Task: Add a condition where "Ticket status Contains at least one of the following Closed" in recently solved tickets.
Action: Mouse moved to (144, 511)
Screenshot: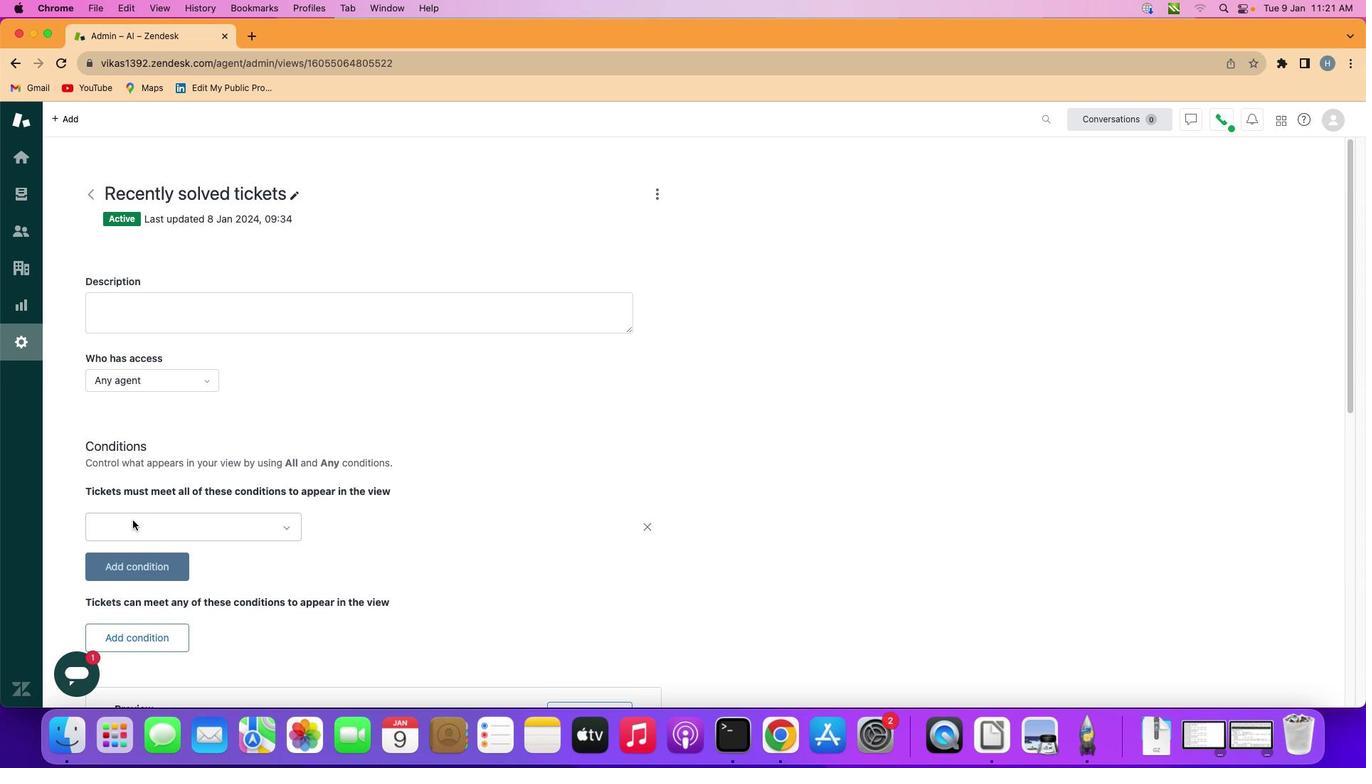 
Action: Mouse pressed left at (144, 511)
Screenshot: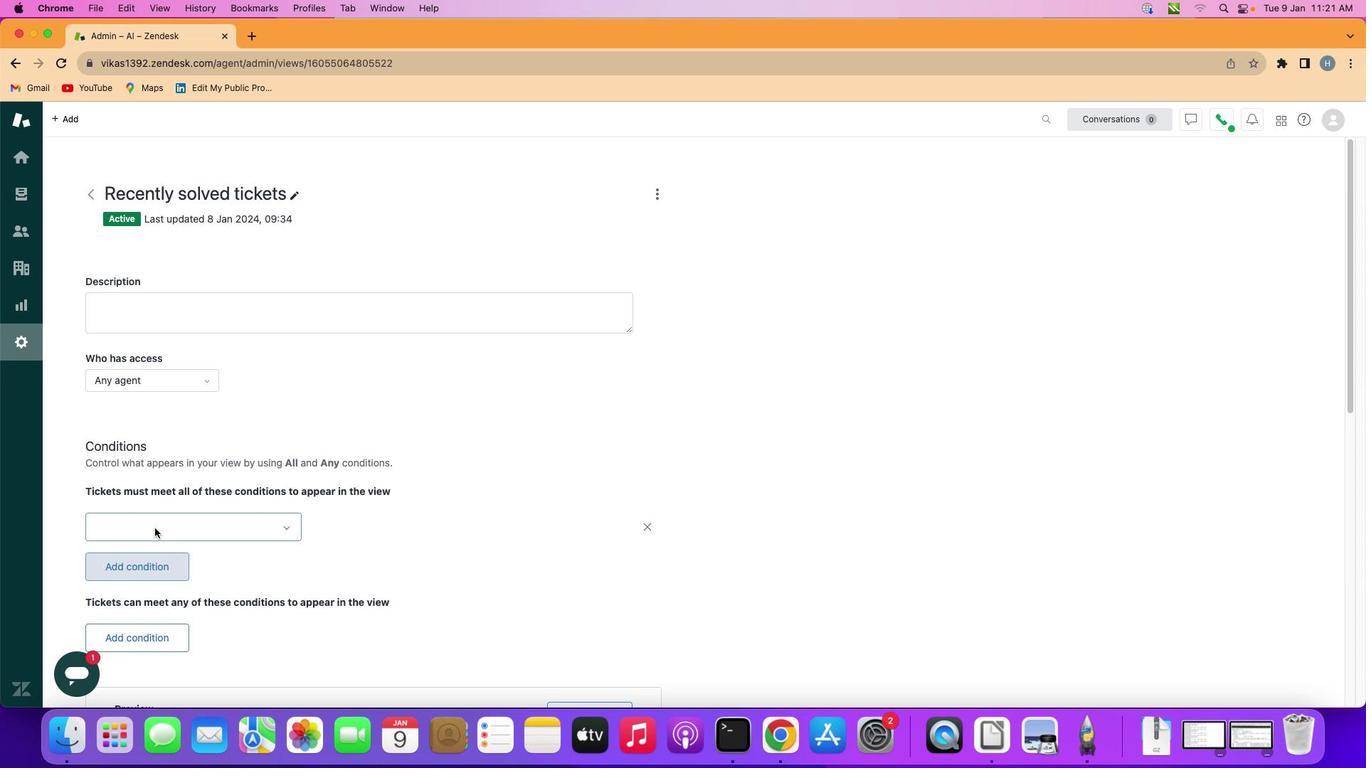 
Action: Mouse moved to (249, 519)
Screenshot: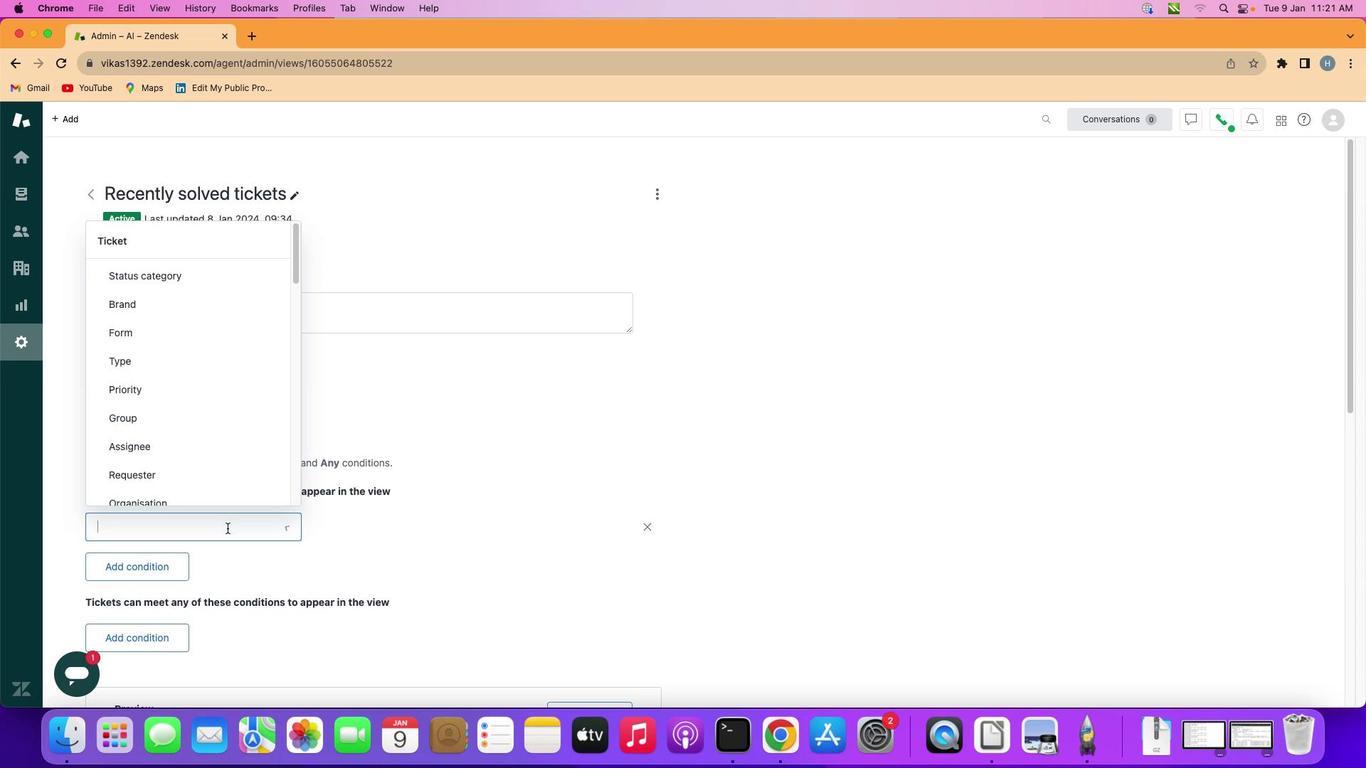 
Action: Mouse pressed left at (249, 519)
Screenshot: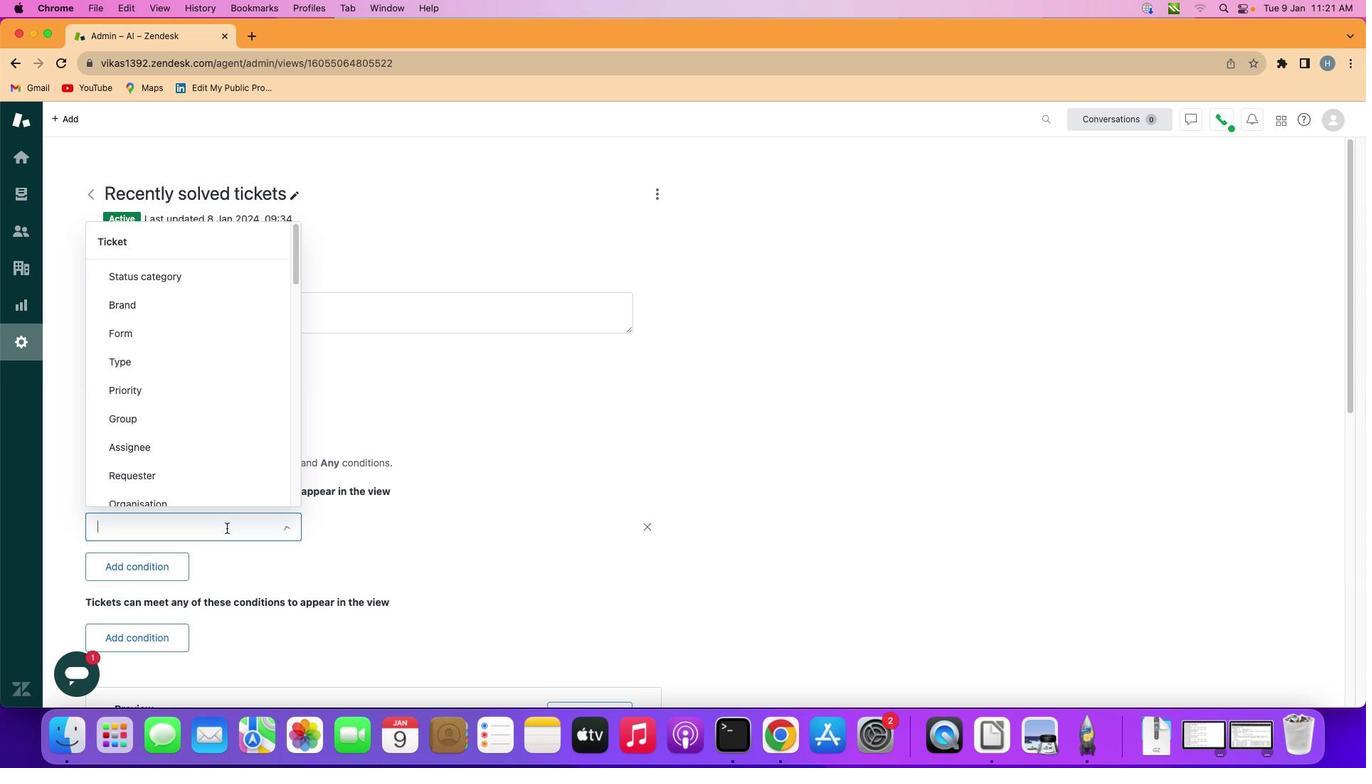 
Action: Mouse moved to (202, 391)
Screenshot: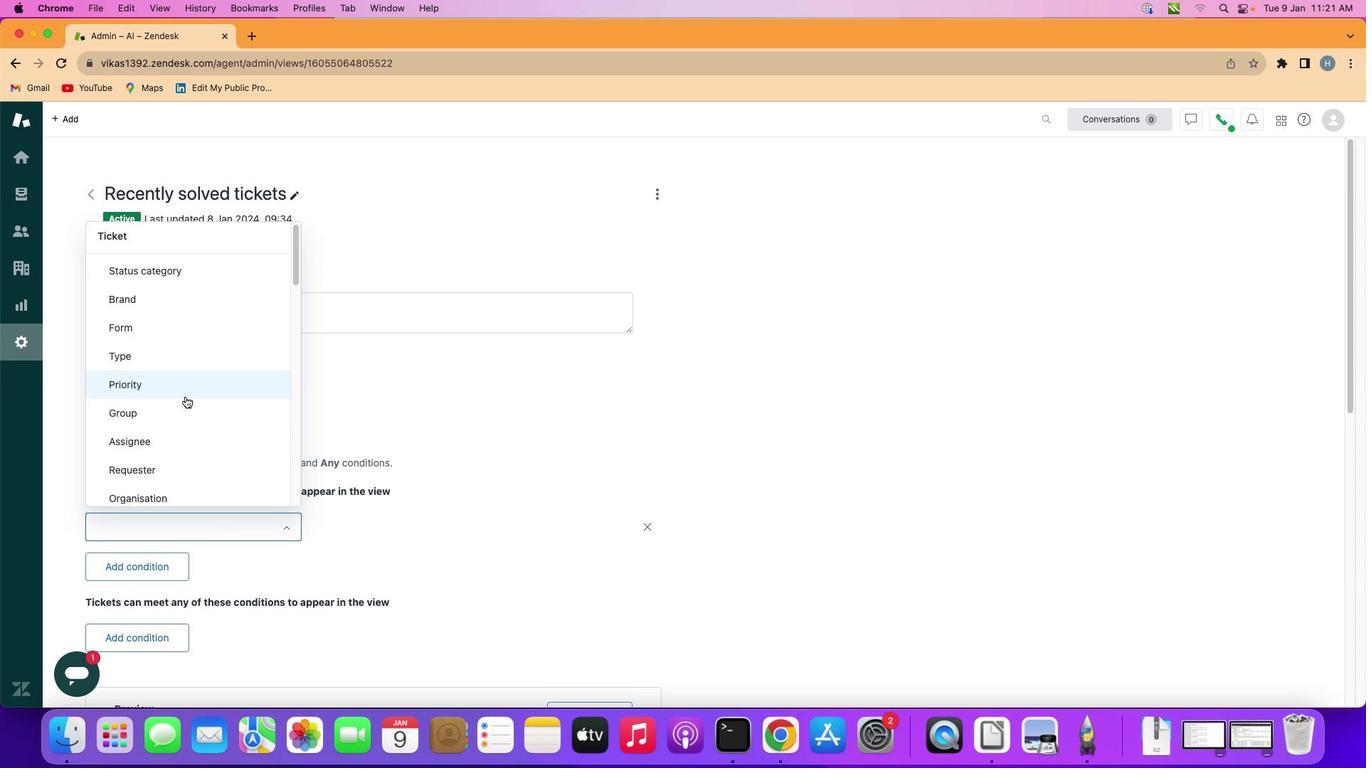 
Action: Mouse scrolled (202, 391) with delta (-2, 4)
Screenshot: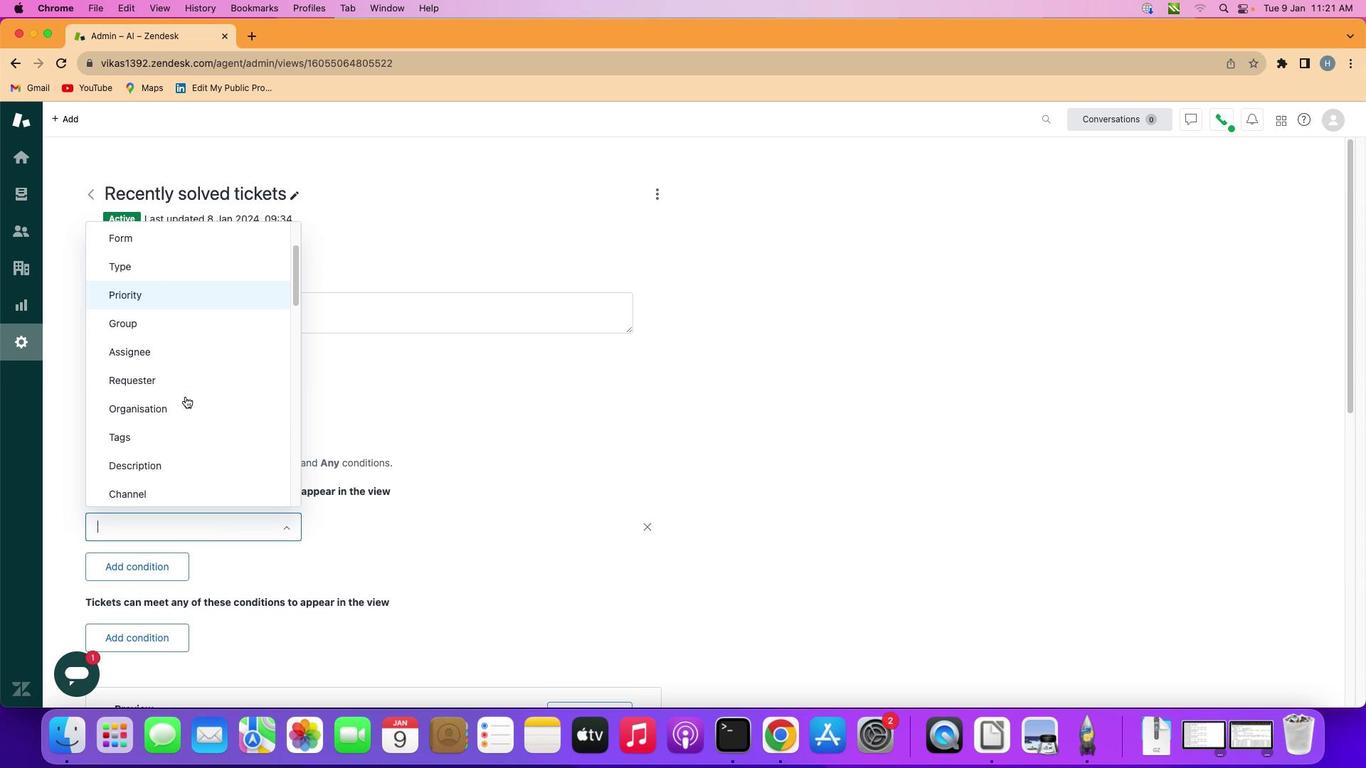 
Action: Mouse scrolled (202, 391) with delta (-2, 4)
Screenshot: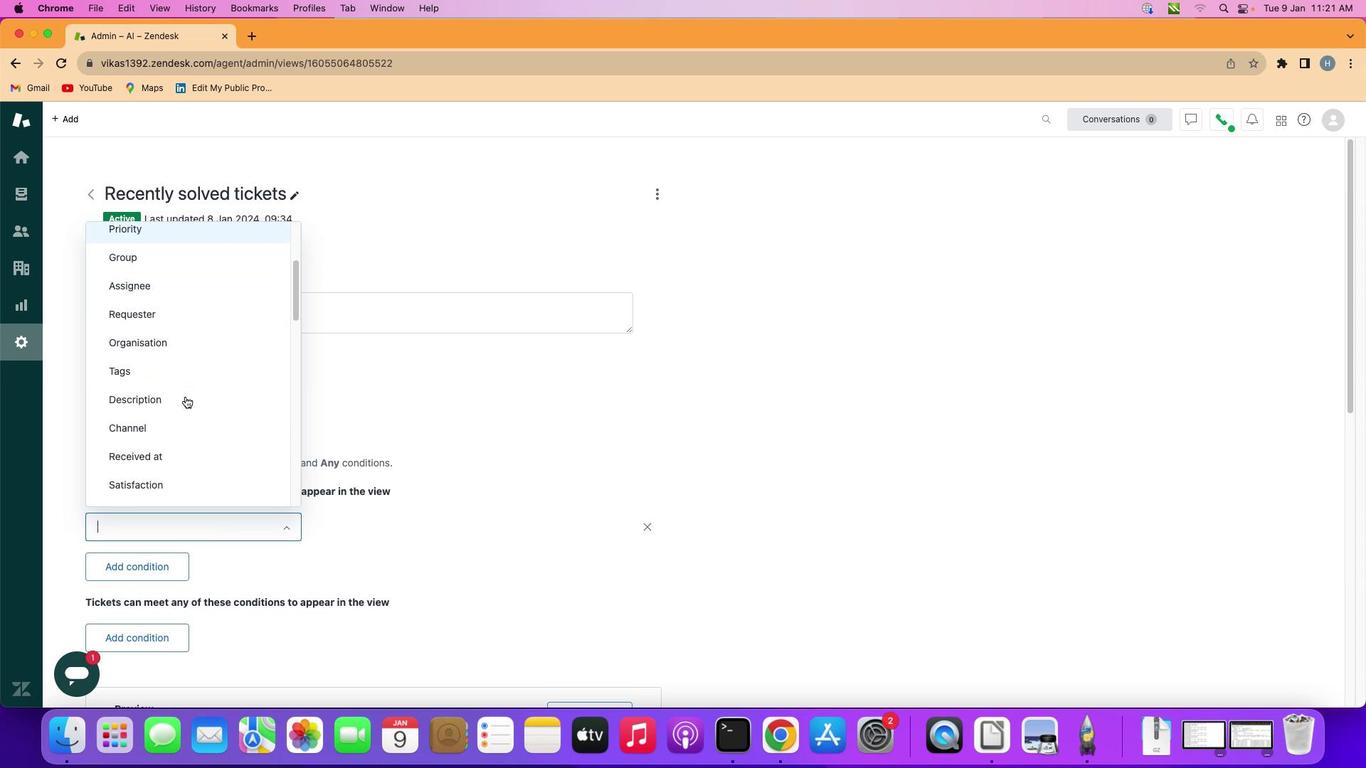 
Action: Mouse scrolled (202, 391) with delta (-2, 4)
Screenshot: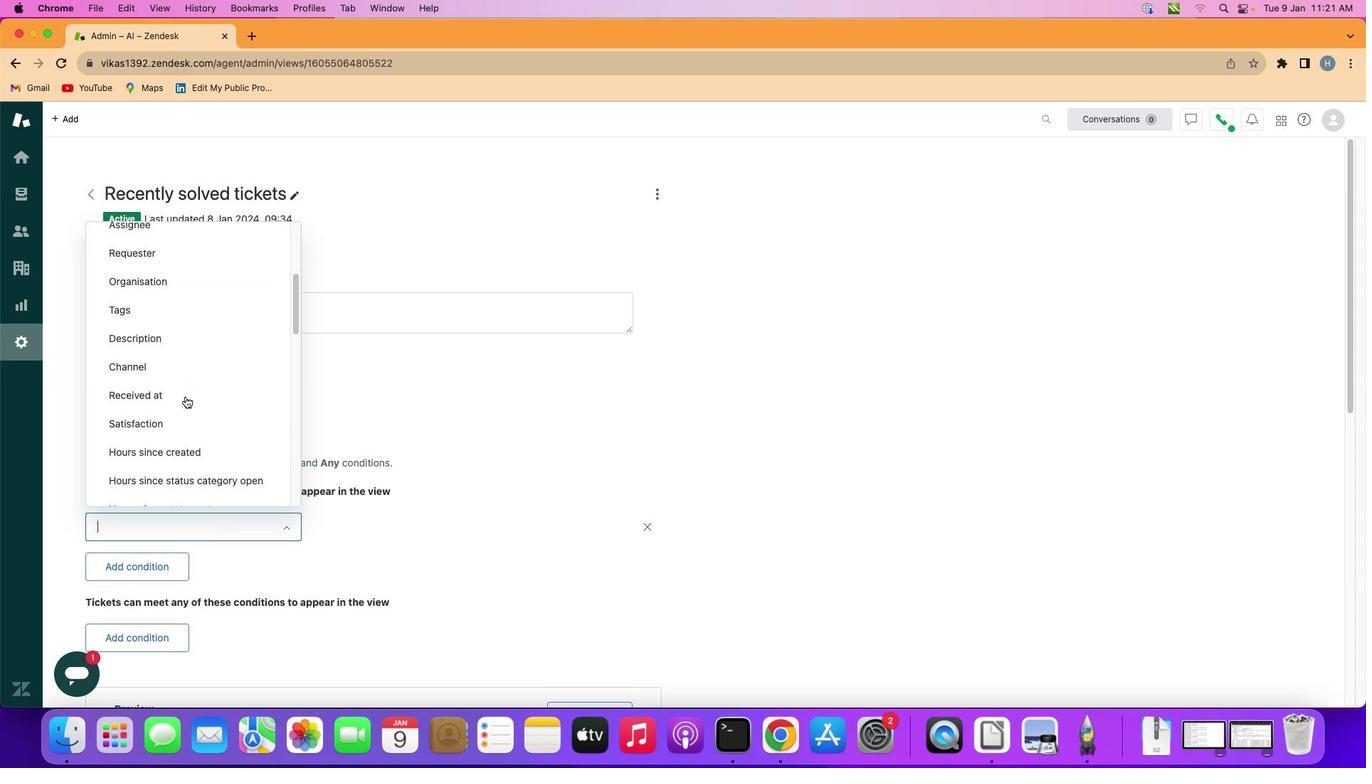 
Action: Mouse scrolled (202, 391) with delta (-2, 3)
Screenshot: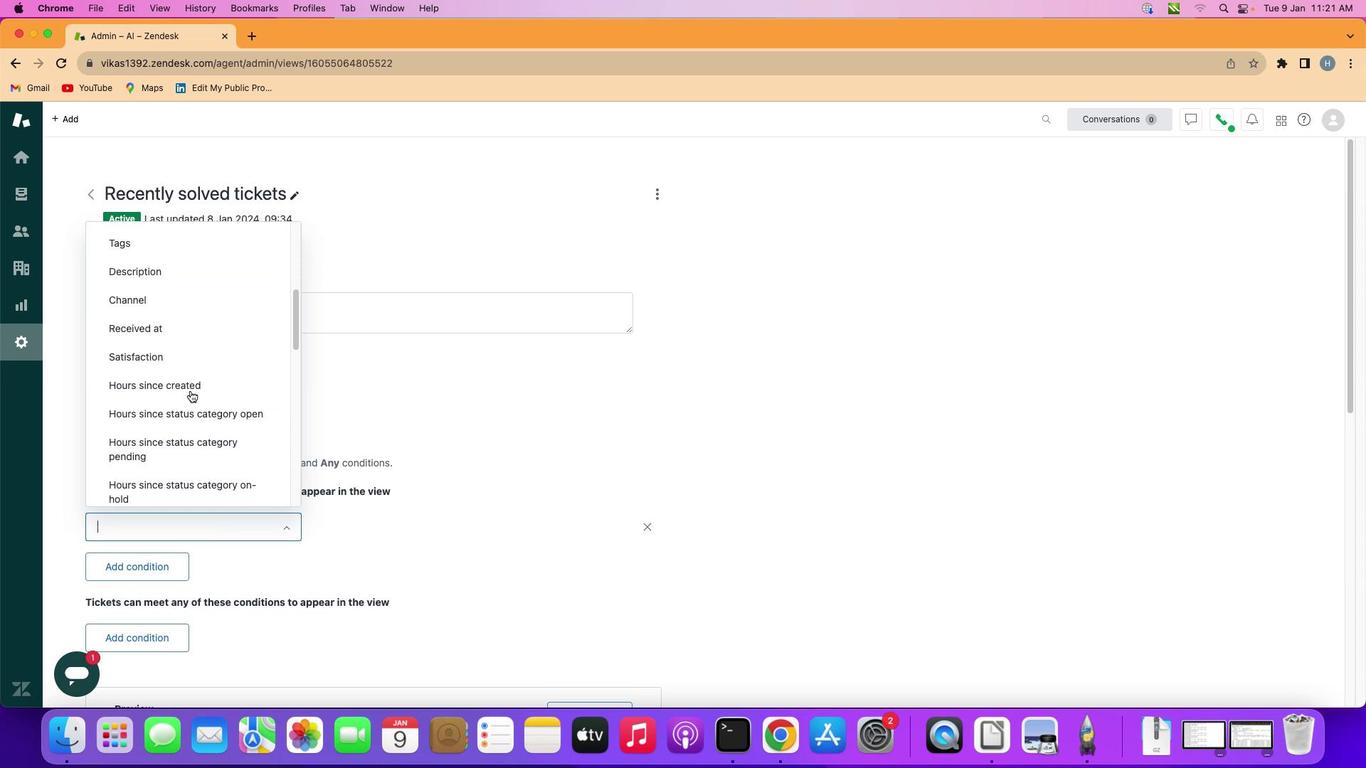 
Action: Mouse scrolled (202, 391) with delta (-2, 2)
Screenshot: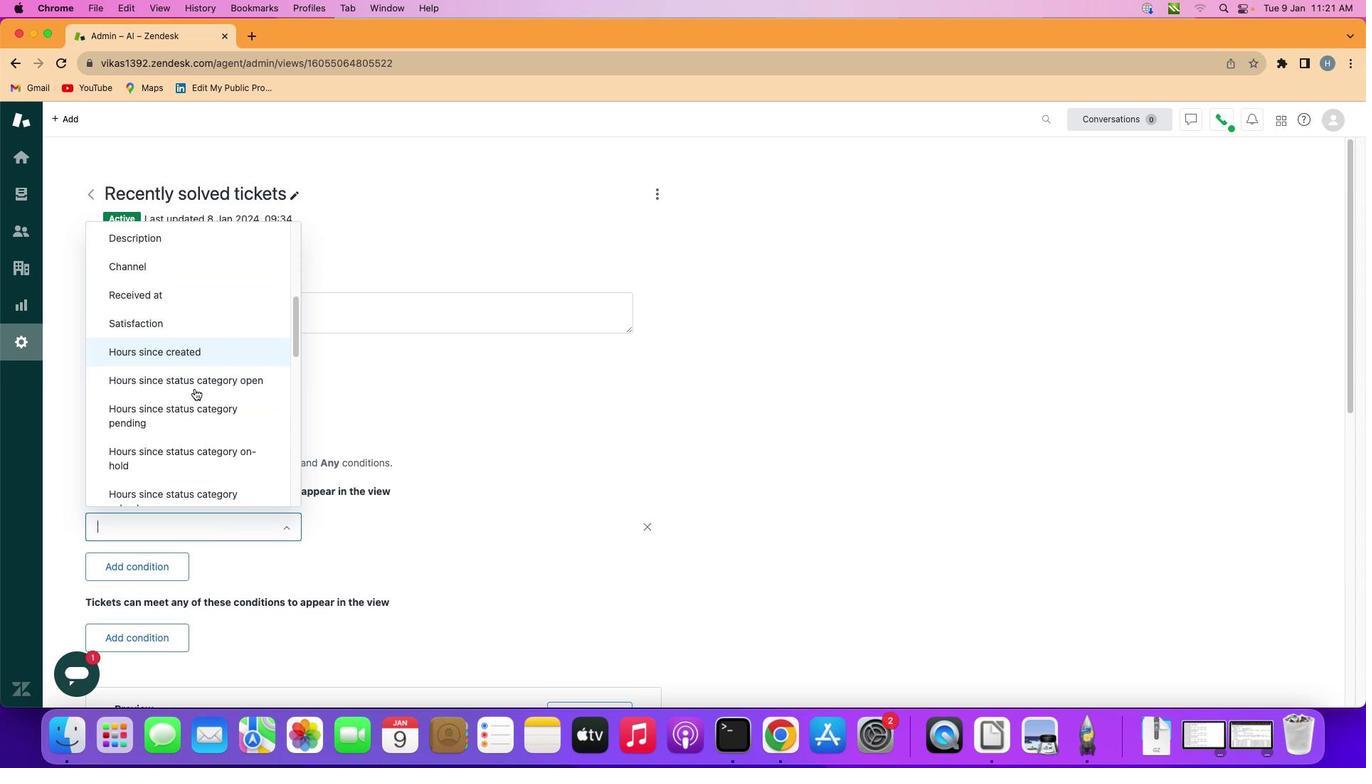 
Action: Mouse scrolled (202, 391) with delta (-2, 2)
Screenshot: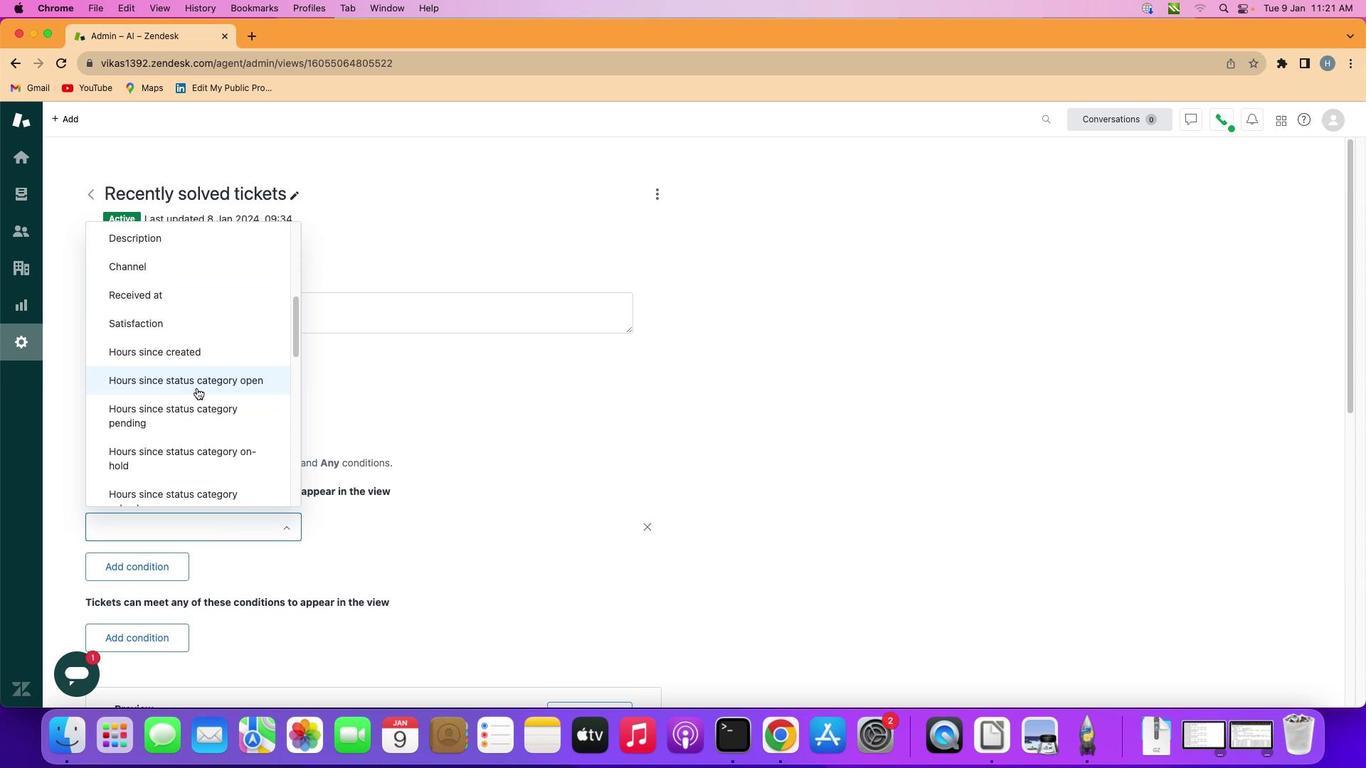 
Action: Mouse moved to (217, 380)
Screenshot: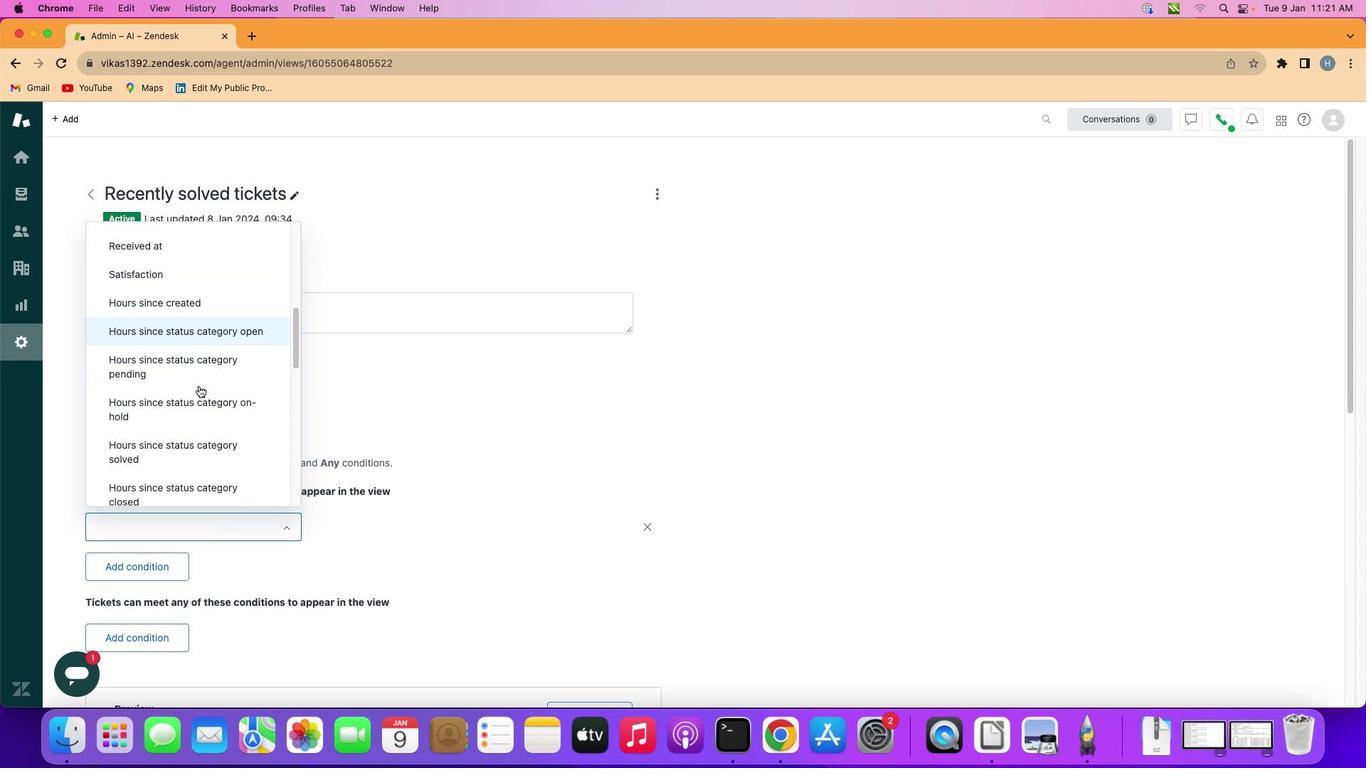 
Action: Mouse scrolled (217, 380) with delta (-2, 4)
Screenshot: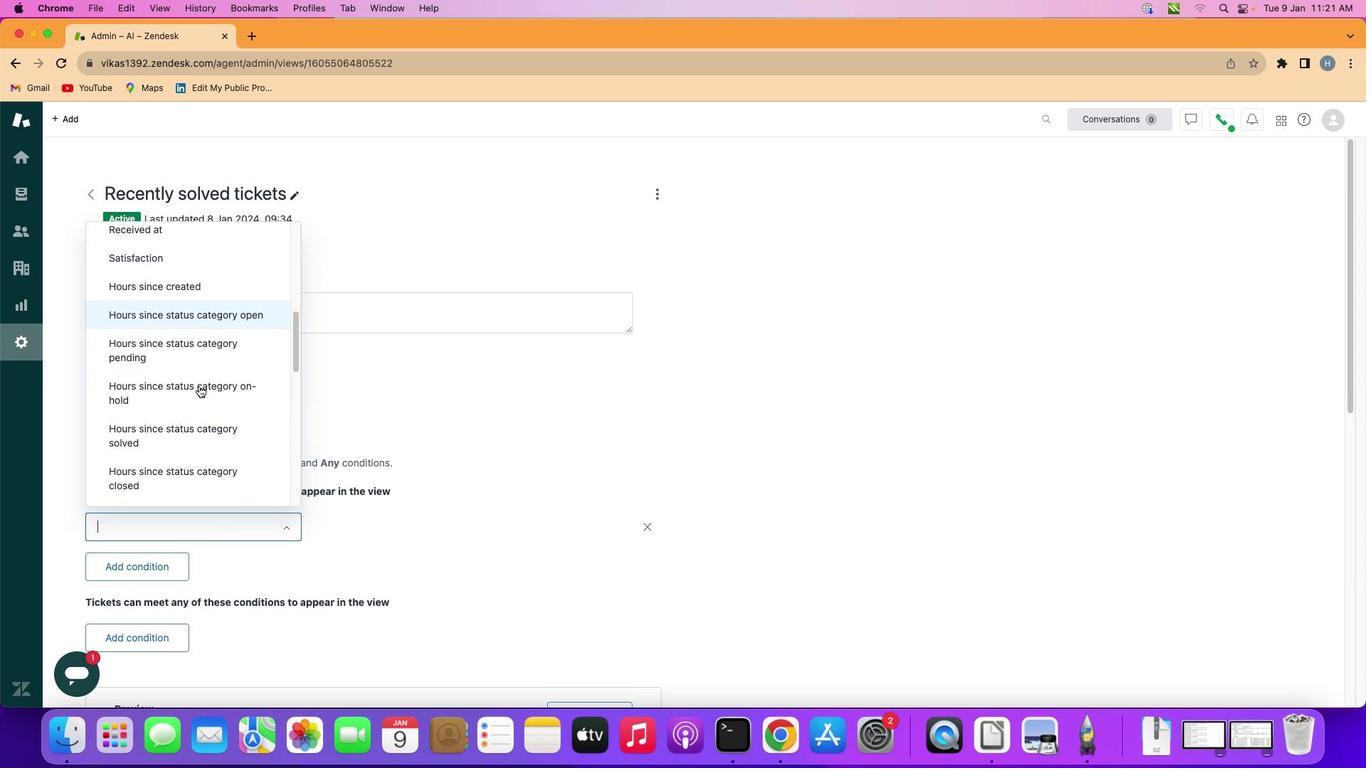 
Action: Mouse scrolled (217, 380) with delta (-2, 4)
Screenshot: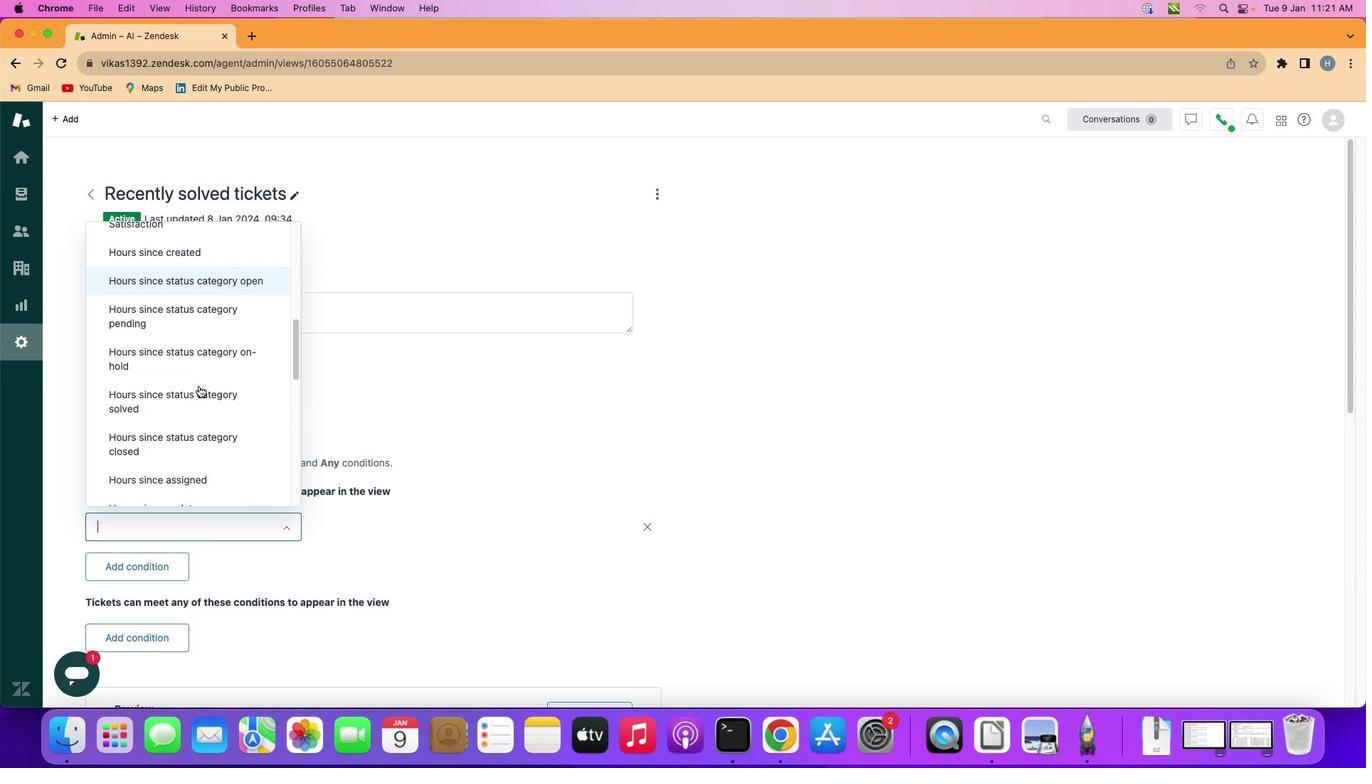 
Action: Mouse scrolled (217, 380) with delta (-2, 4)
Screenshot: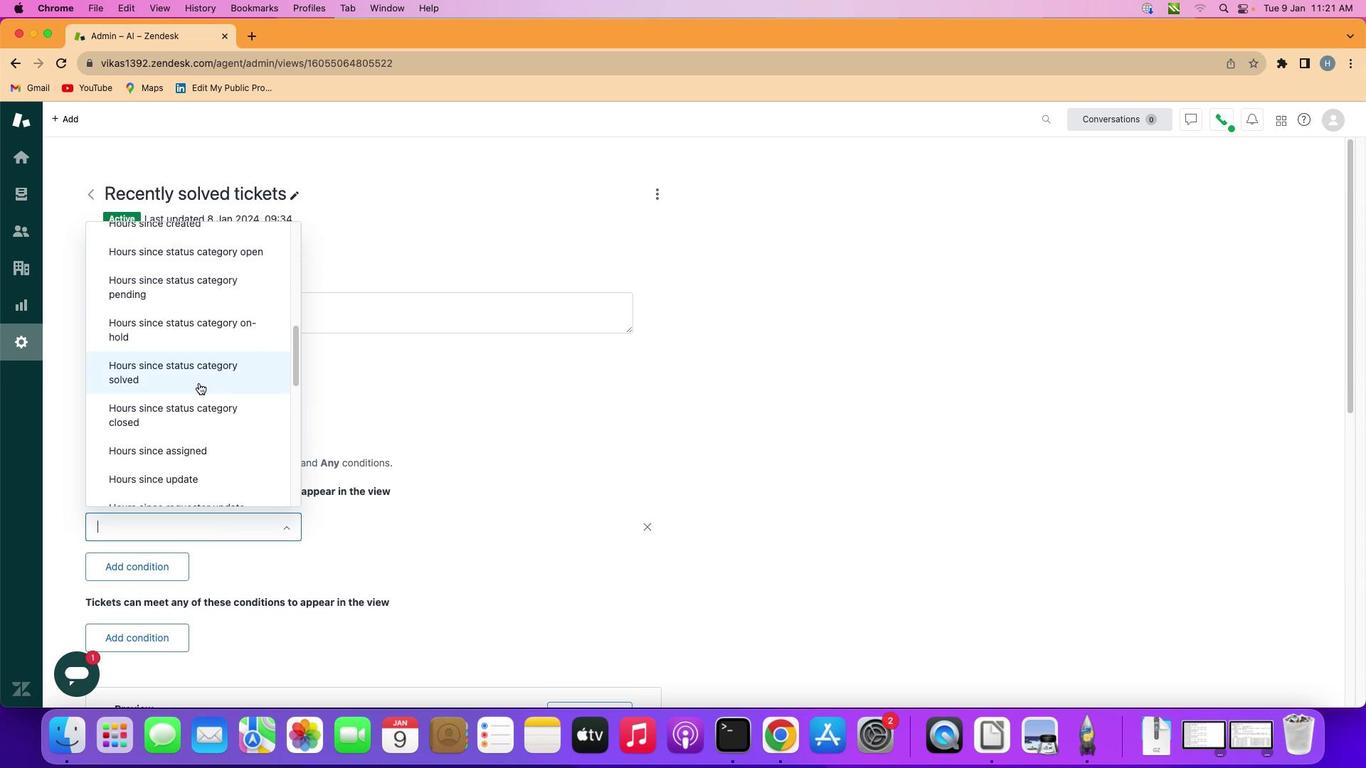 
Action: Mouse scrolled (217, 380) with delta (-2, 4)
Screenshot: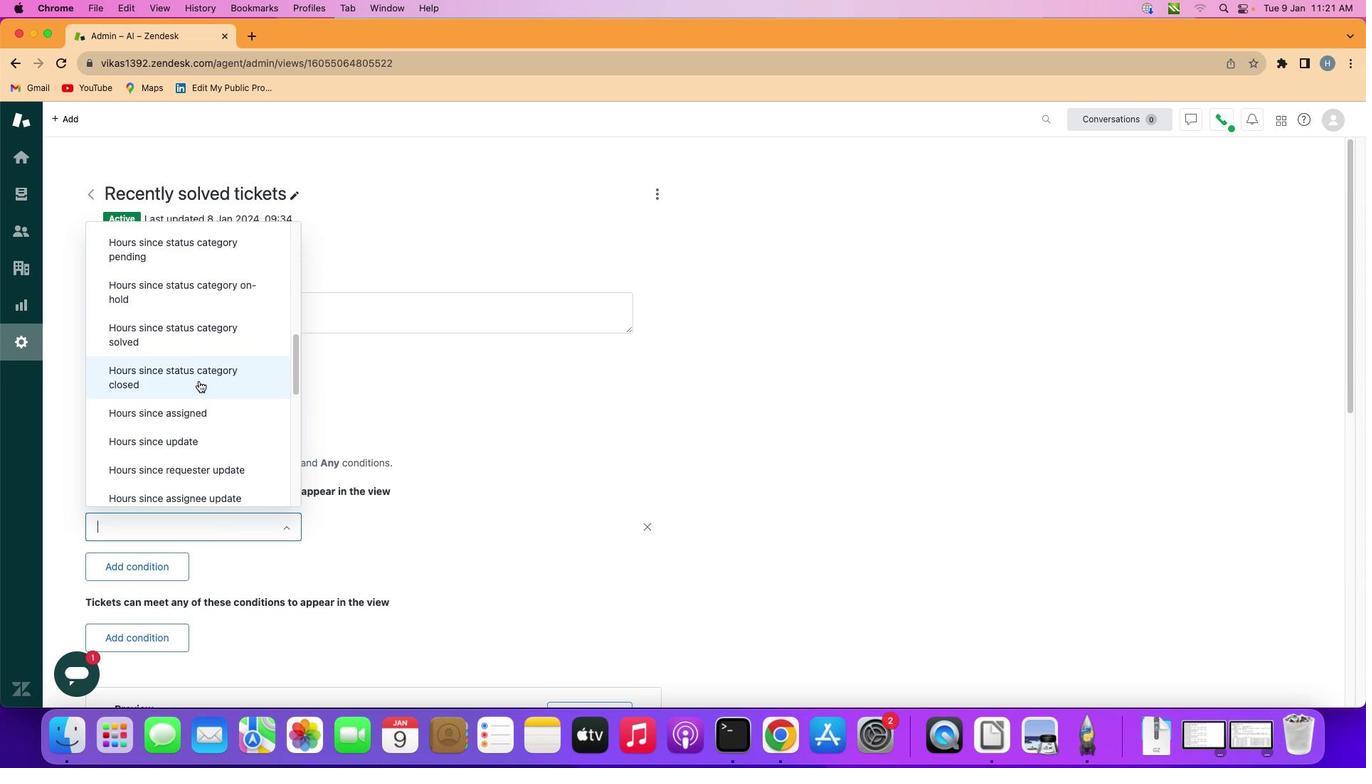 
Action: Mouse scrolled (217, 380) with delta (-2, 4)
Screenshot: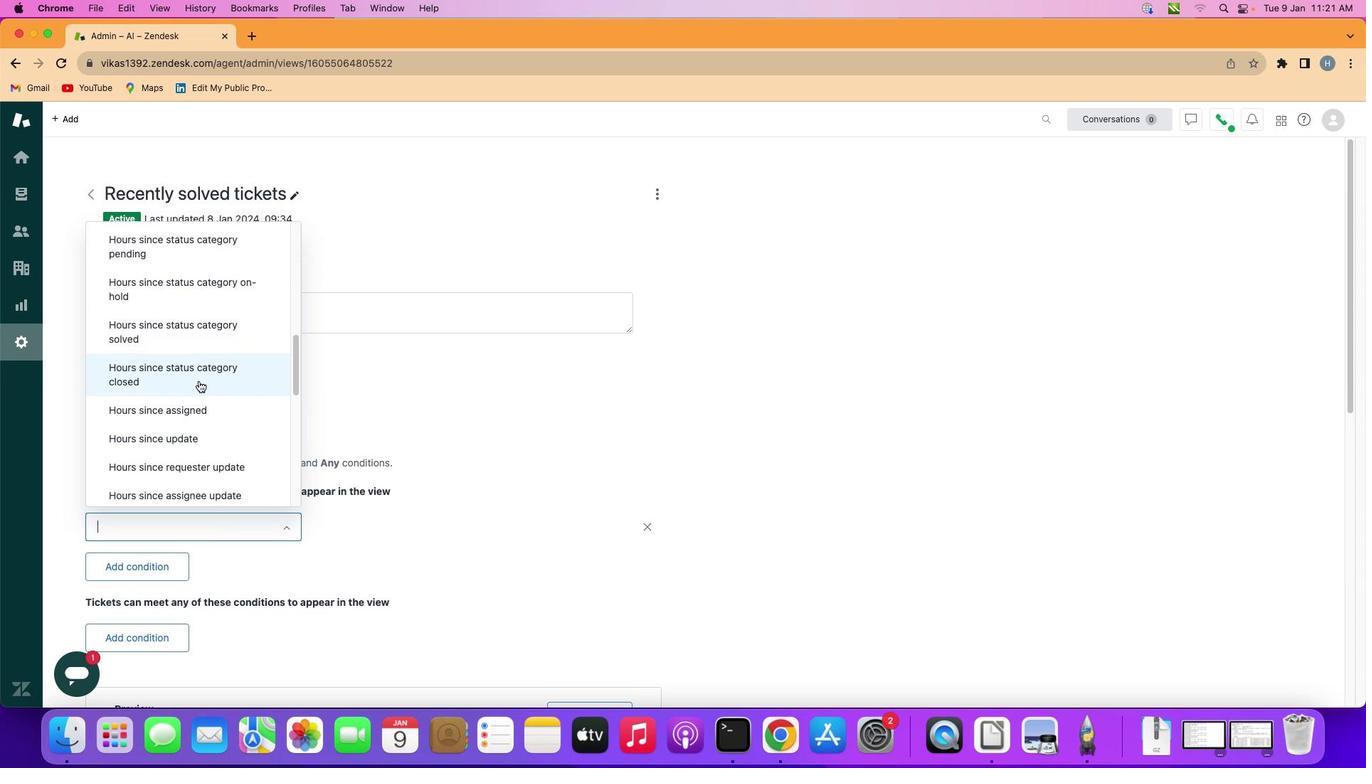
Action: Mouse moved to (217, 375)
Screenshot: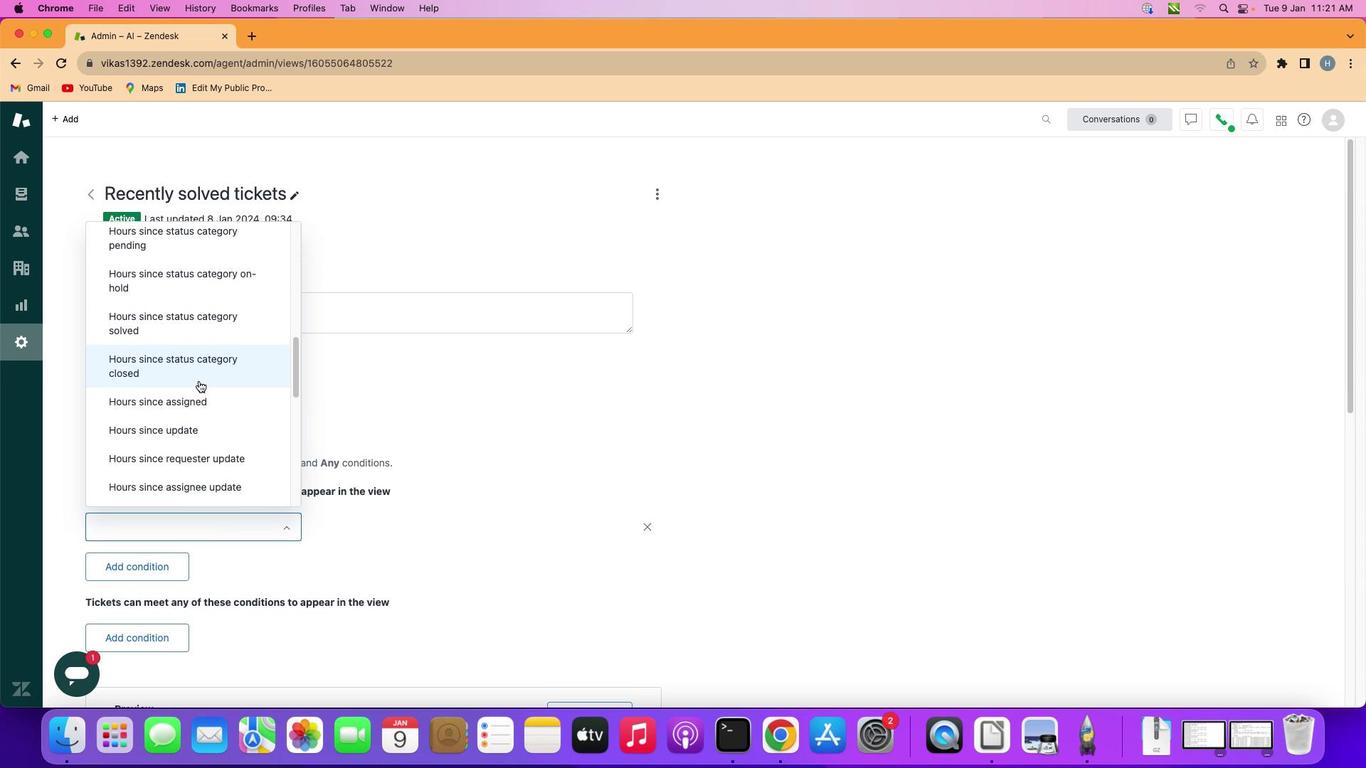 
Action: Mouse scrolled (217, 375) with delta (-2, 4)
Screenshot: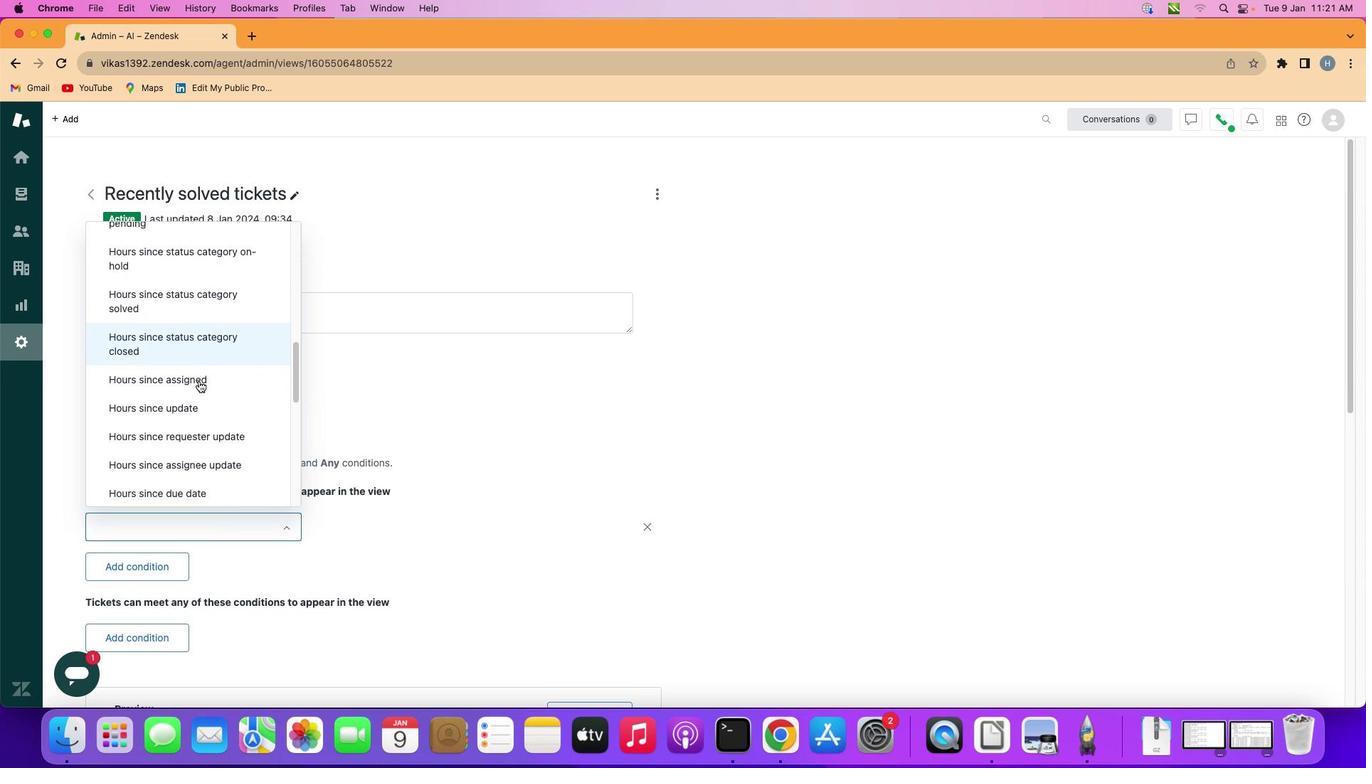 
Action: Mouse scrolled (217, 375) with delta (-2, 4)
Screenshot: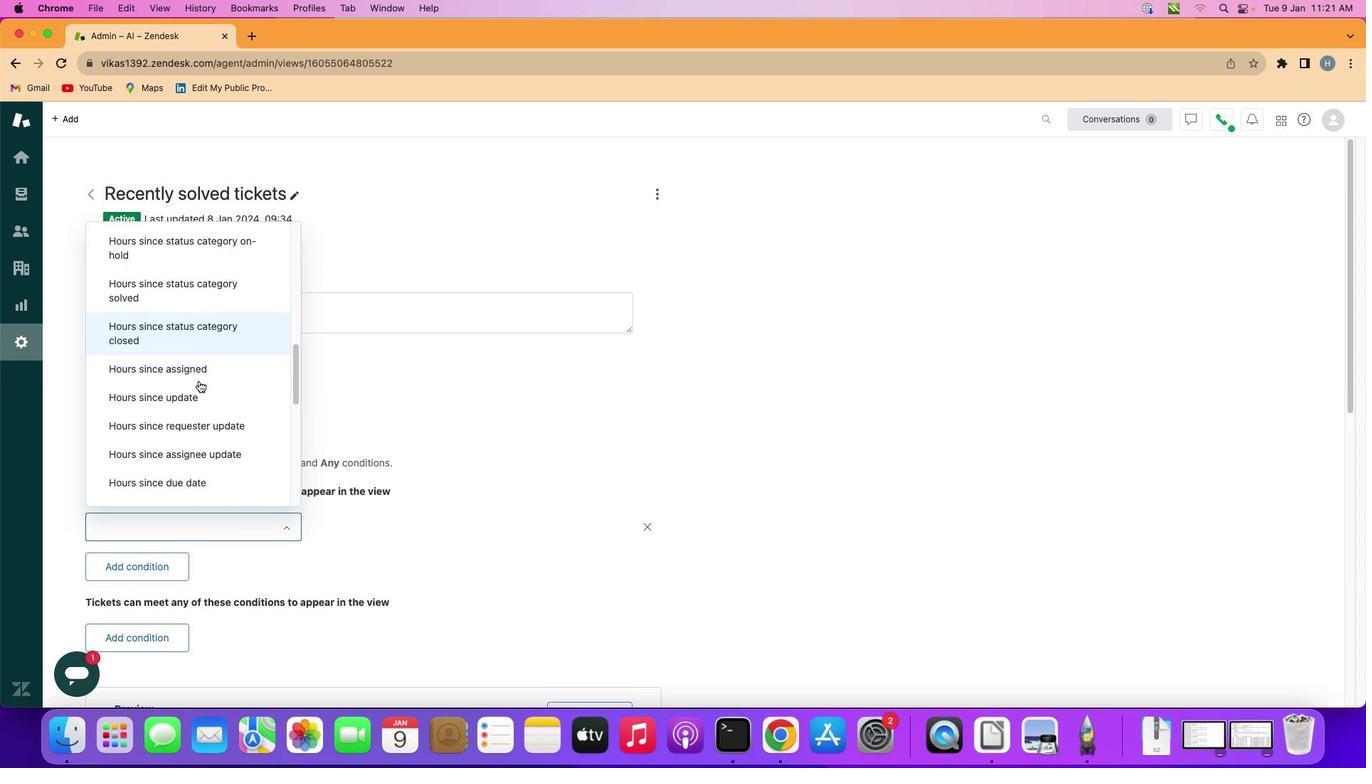 
Action: Mouse scrolled (217, 375) with delta (-2, 4)
Screenshot: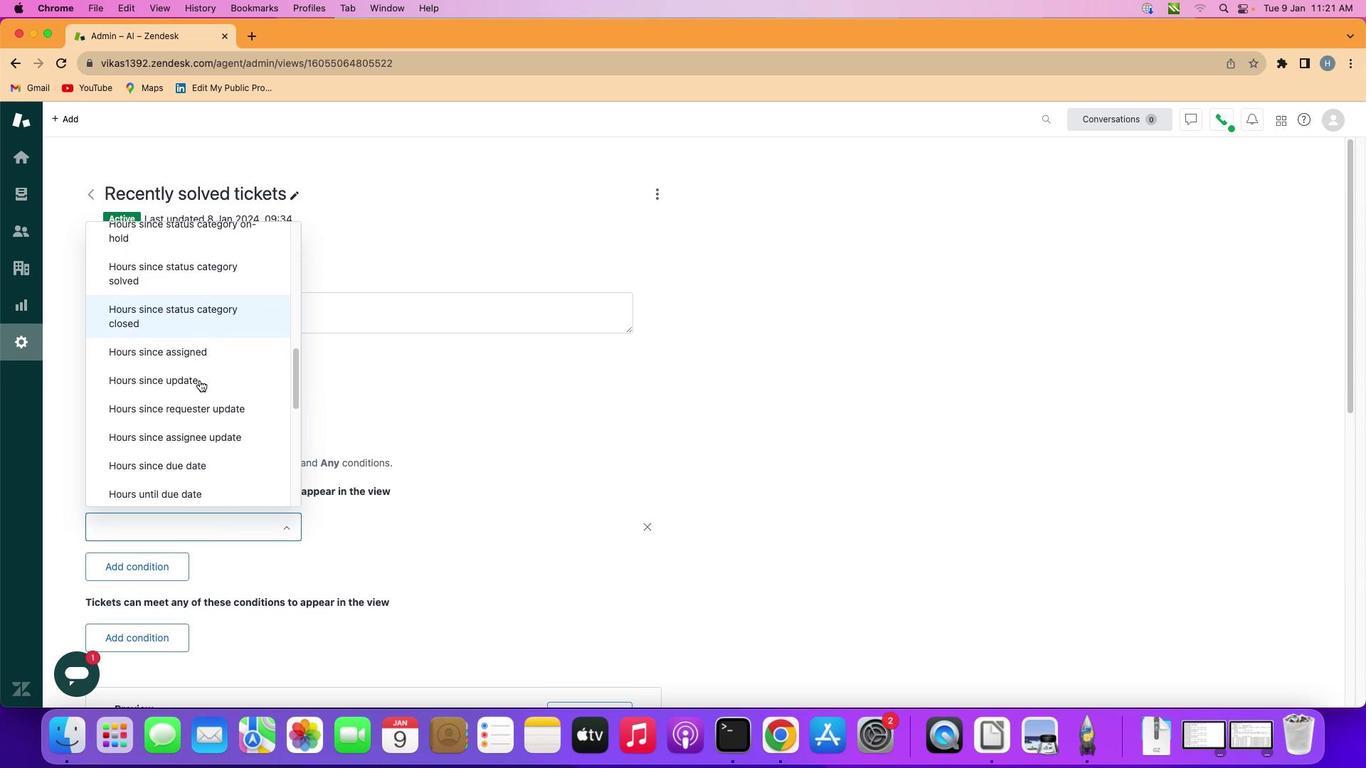 
Action: Mouse scrolled (217, 375) with delta (-2, 4)
Screenshot: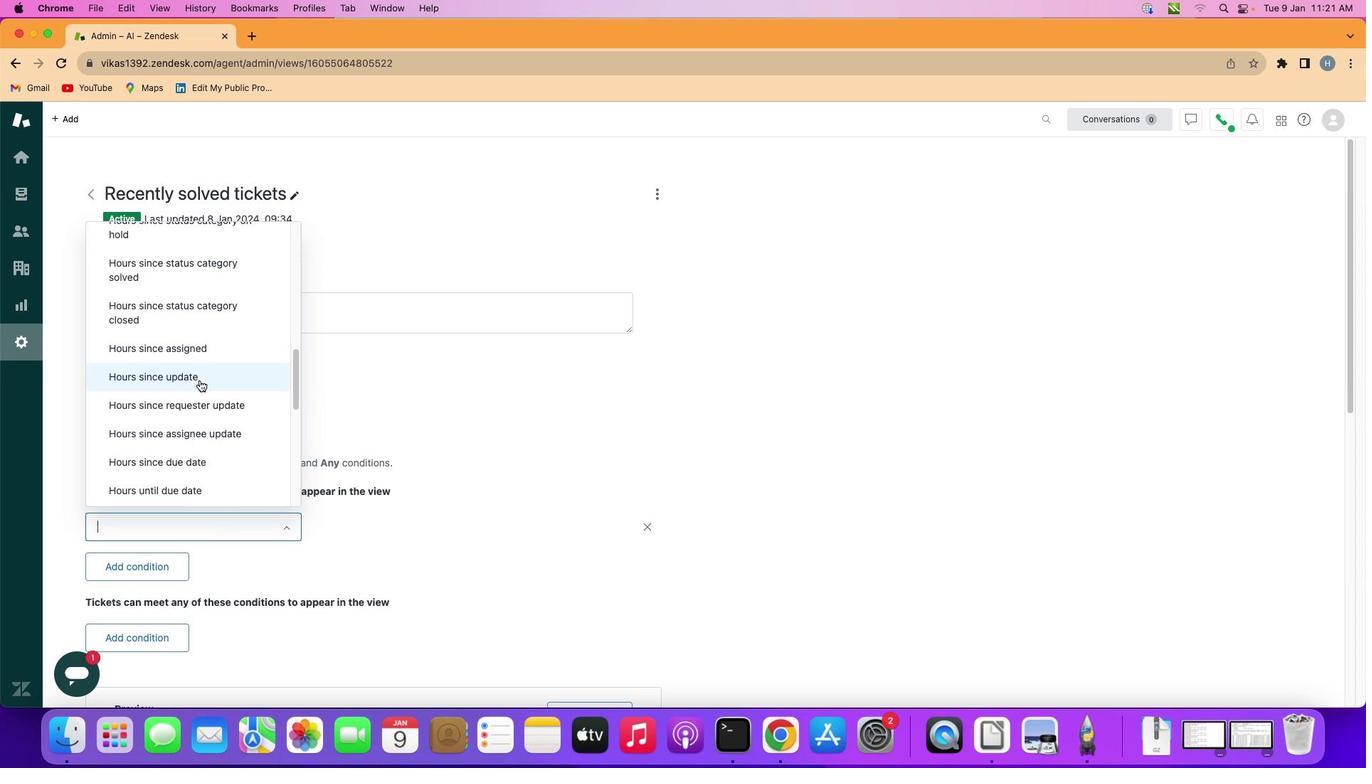 
Action: Mouse moved to (217, 375)
Screenshot: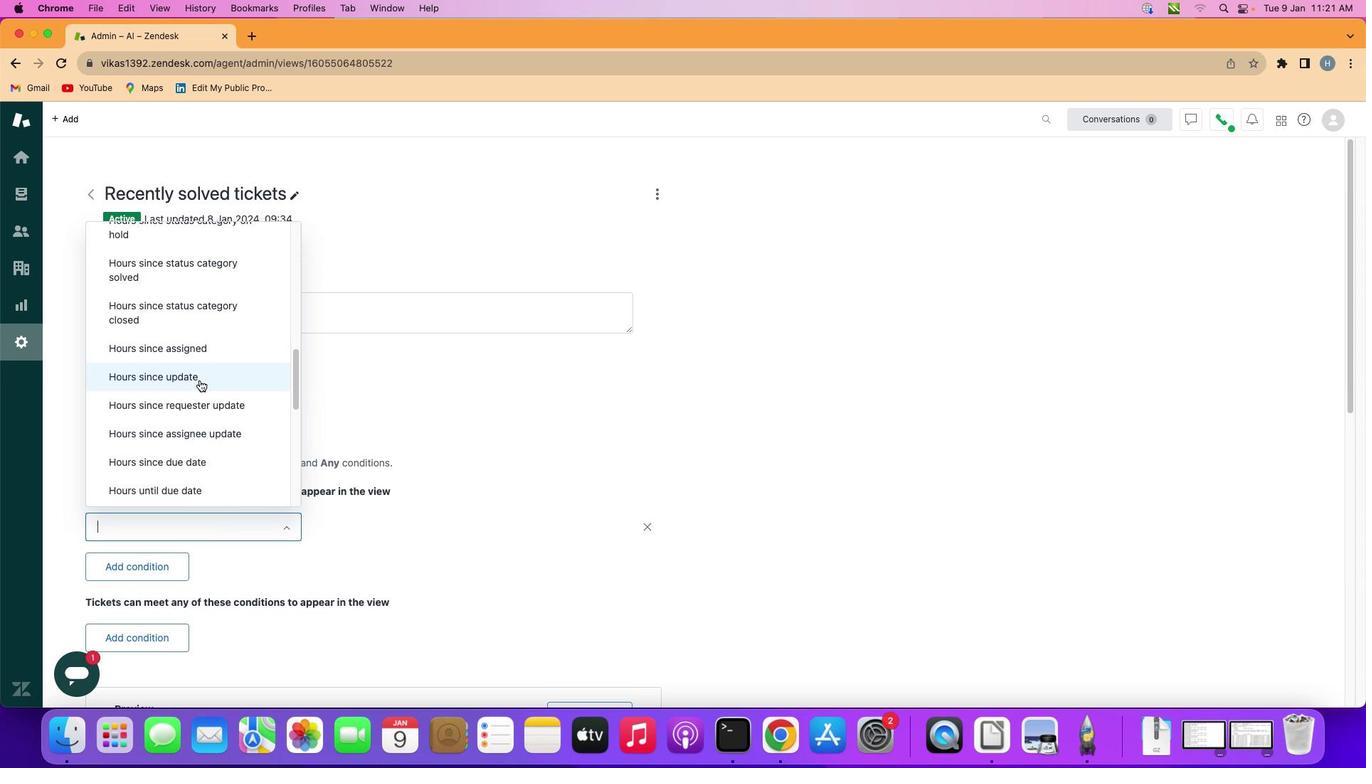 
Action: Mouse scrolled (217, 375) with delta (-2, 4)
Screenshot: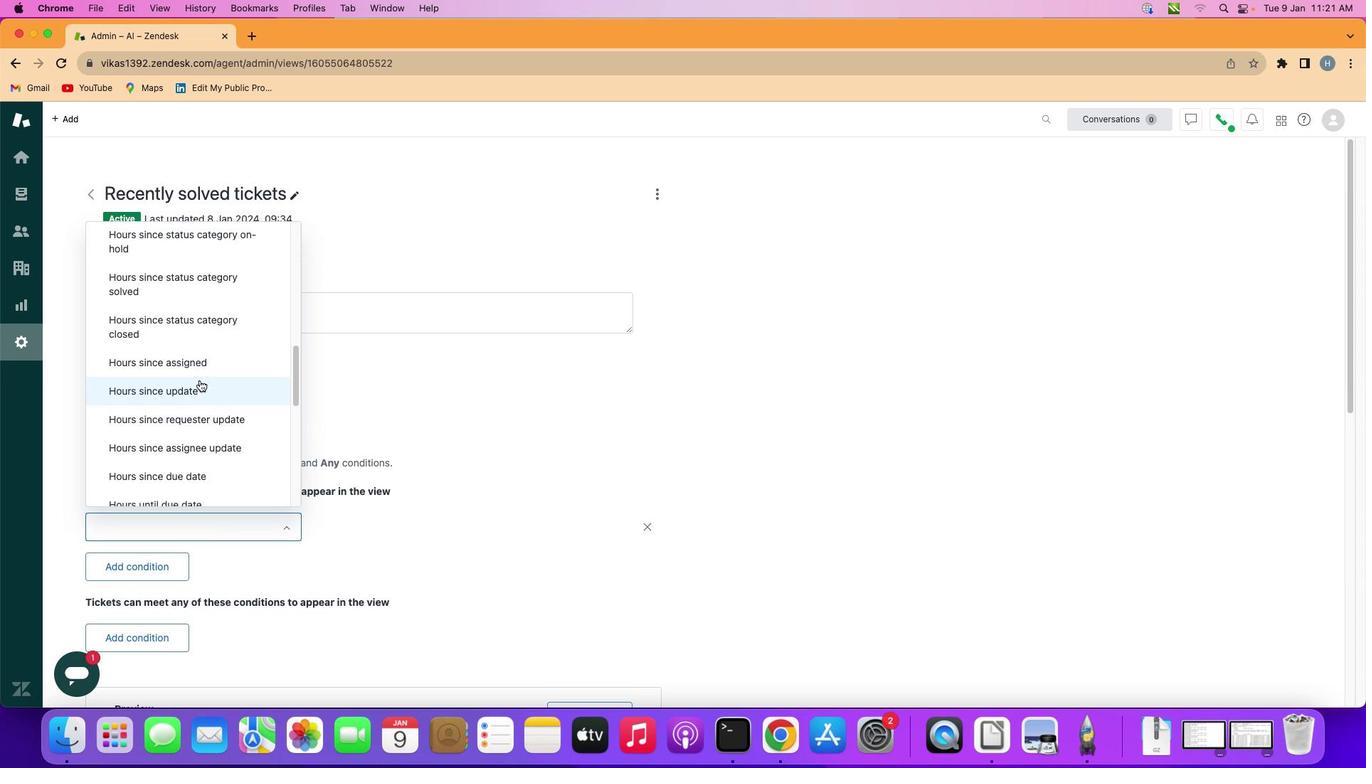 
Action: Mouse scrolled (217, 375) with delta (-2, 5)
Screenshot: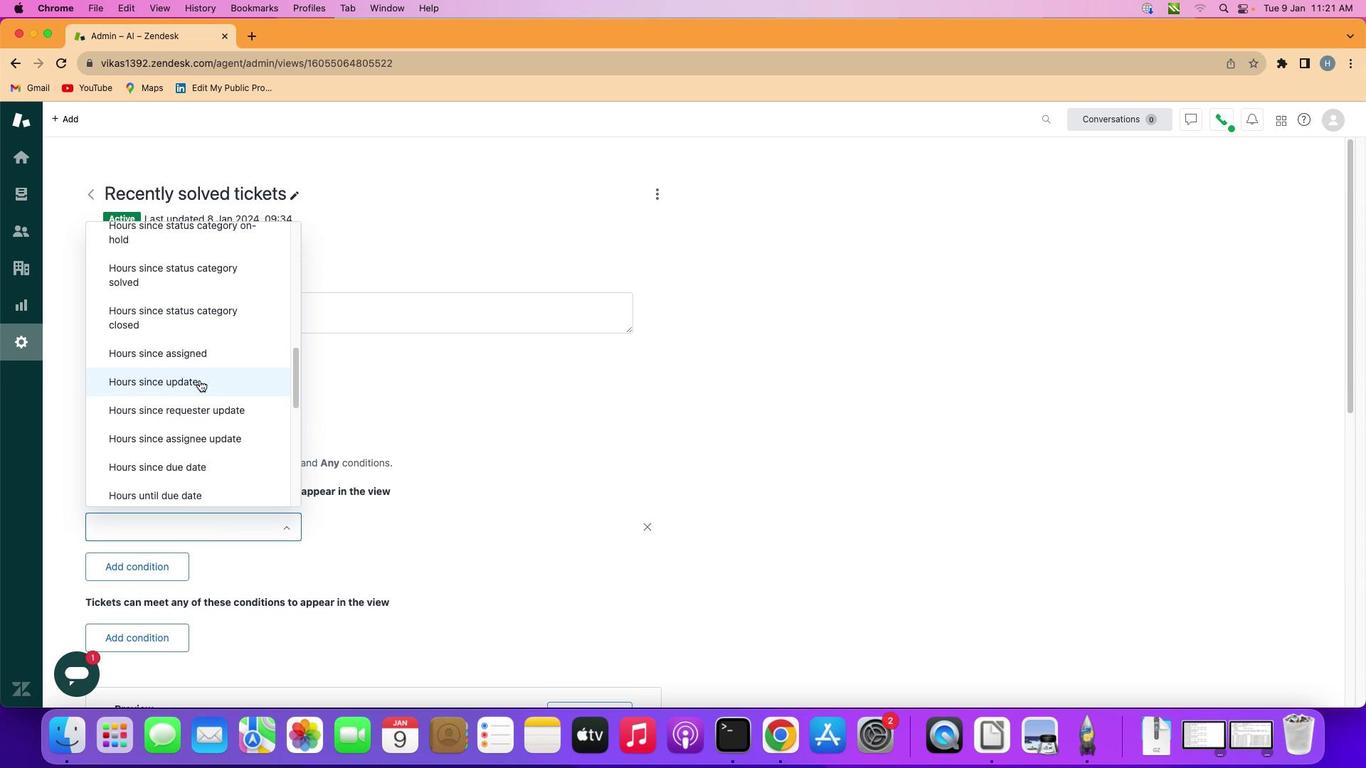 
Action: Mouse scrolled (217, 375) with delta (-2, 4)
Screenshot: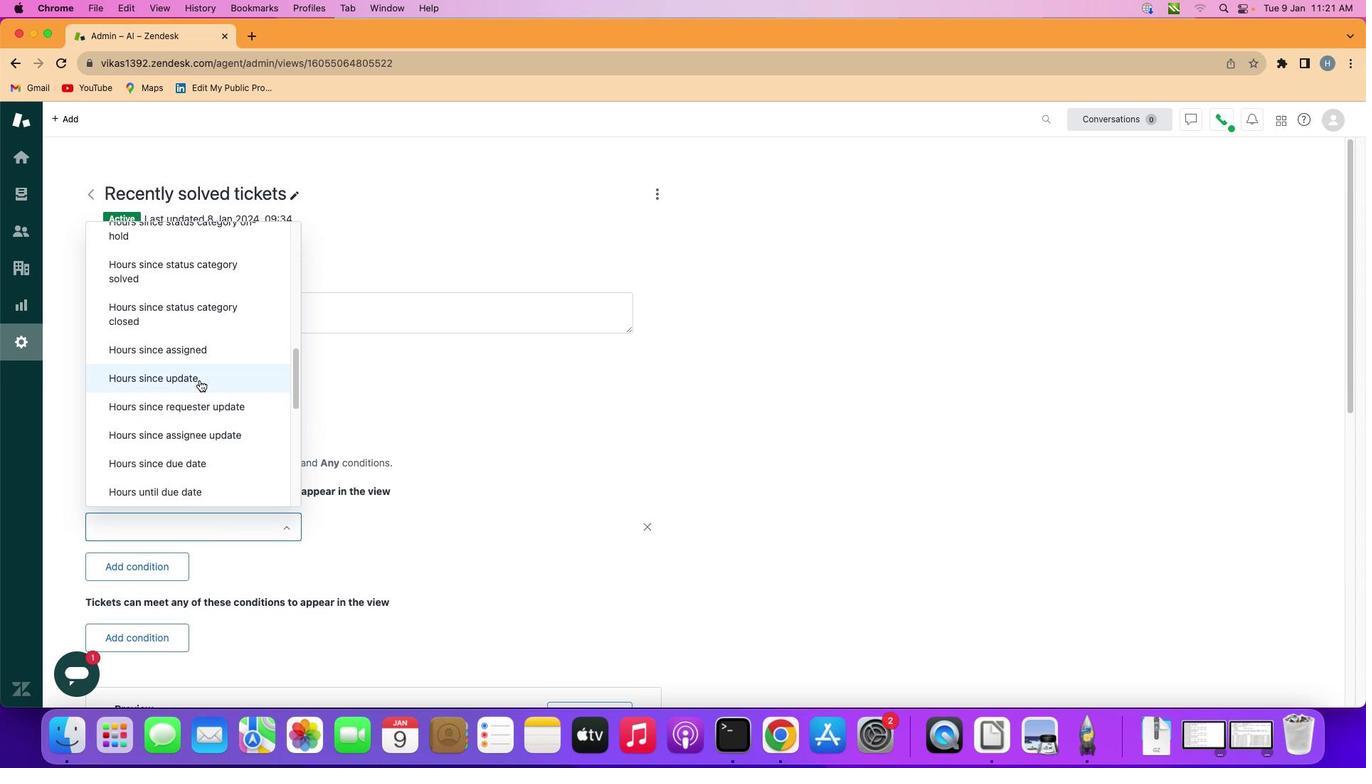 
Action: Mouse scrolled (217, 375) with delta (-2, 4)
Screenshot: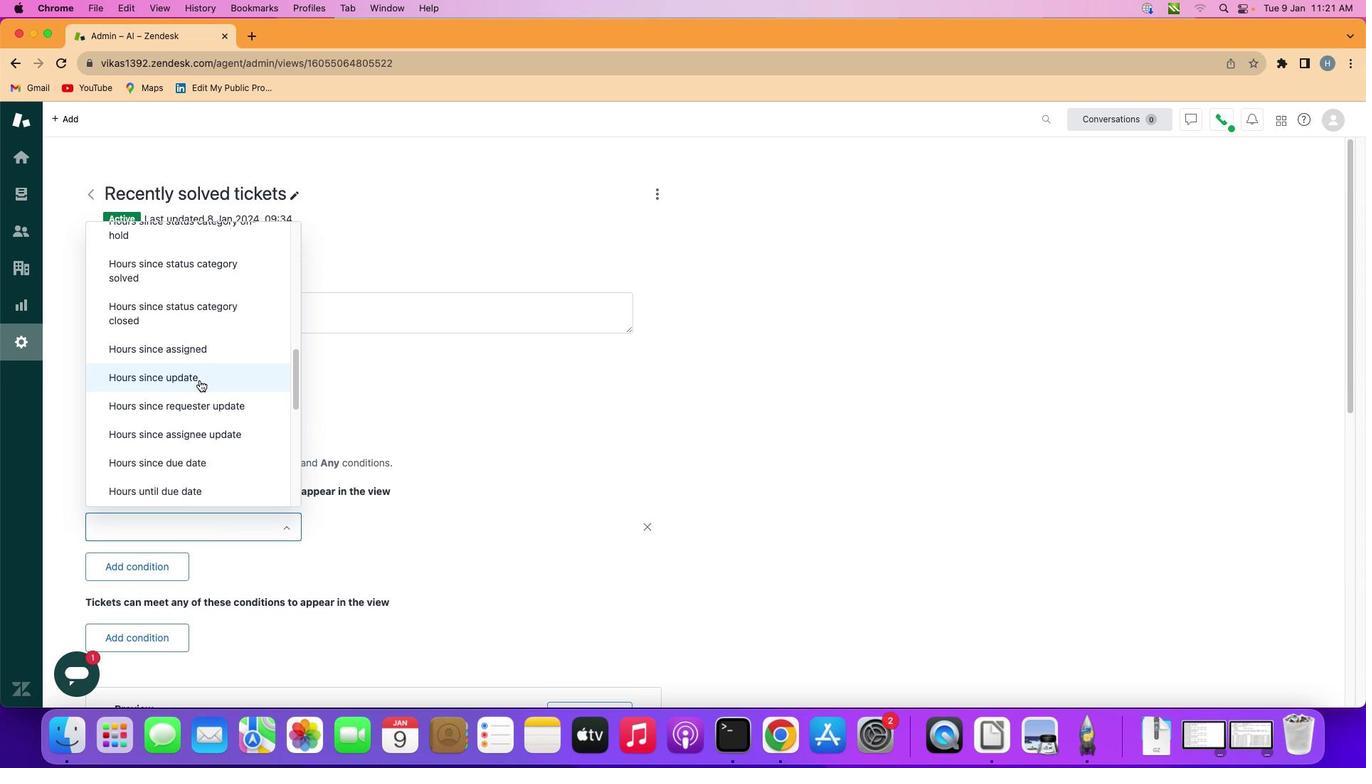 
Action: Mouse scrolled (217, 375) with delta (-2, 4)
Screenshot: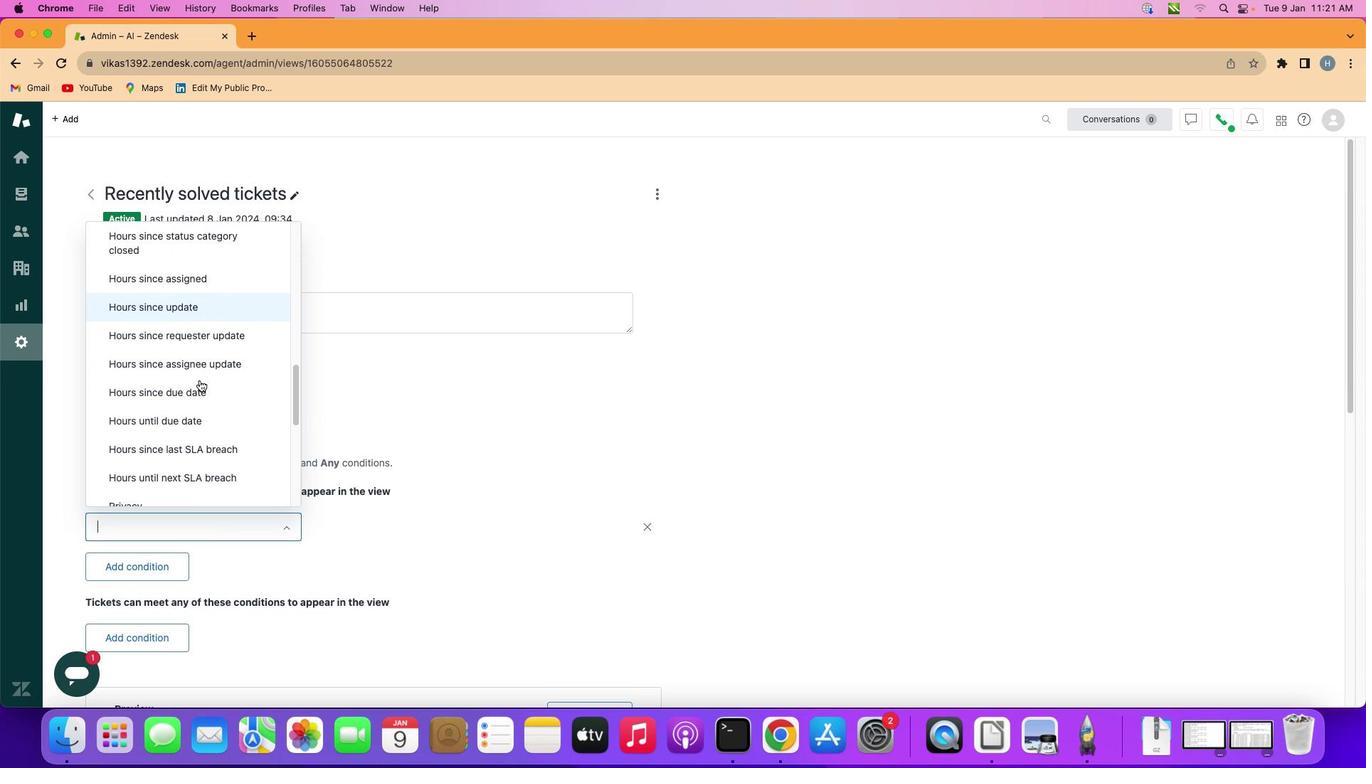 
Action: Mouse scrolled (217, 375) with delta (-2, 4)
Screenshot: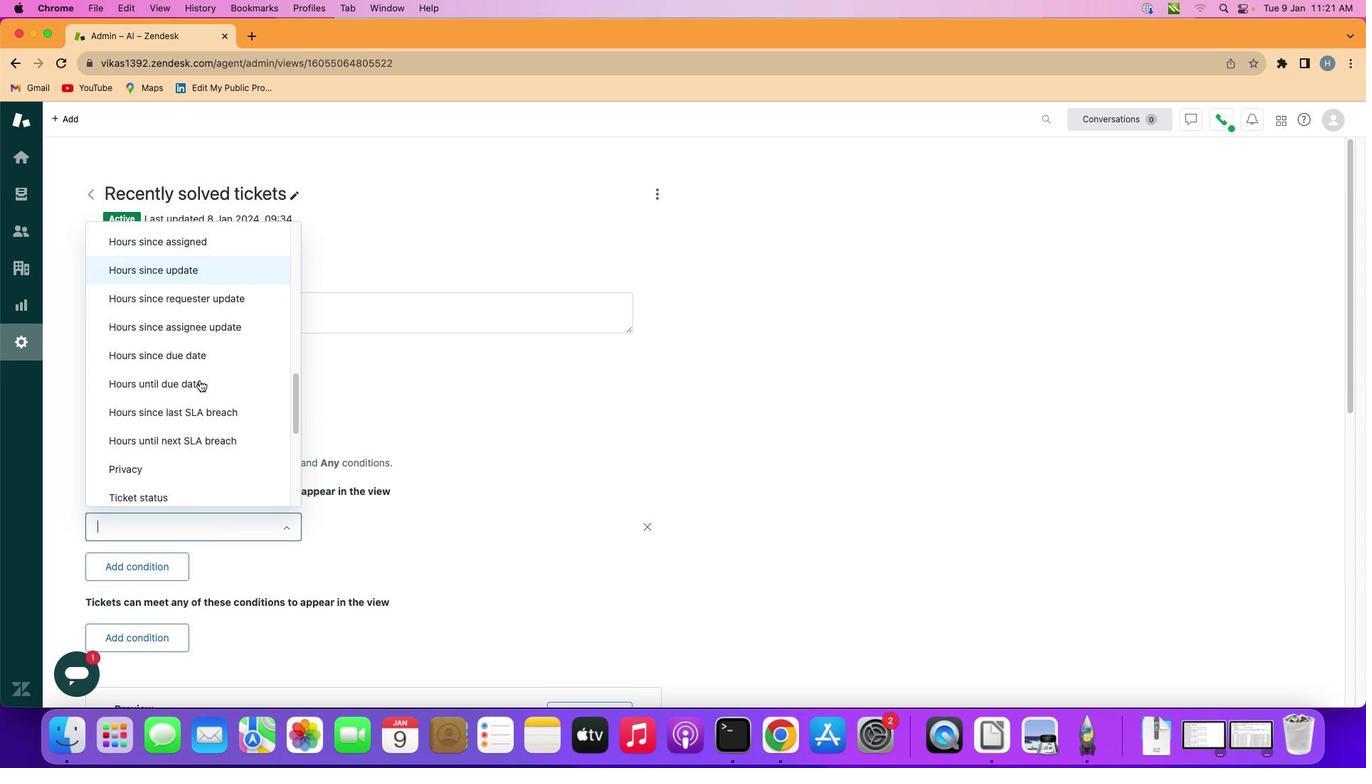 
Action: Mouse scrolled (217, 375) with delta (-2, 4)
Screenshot: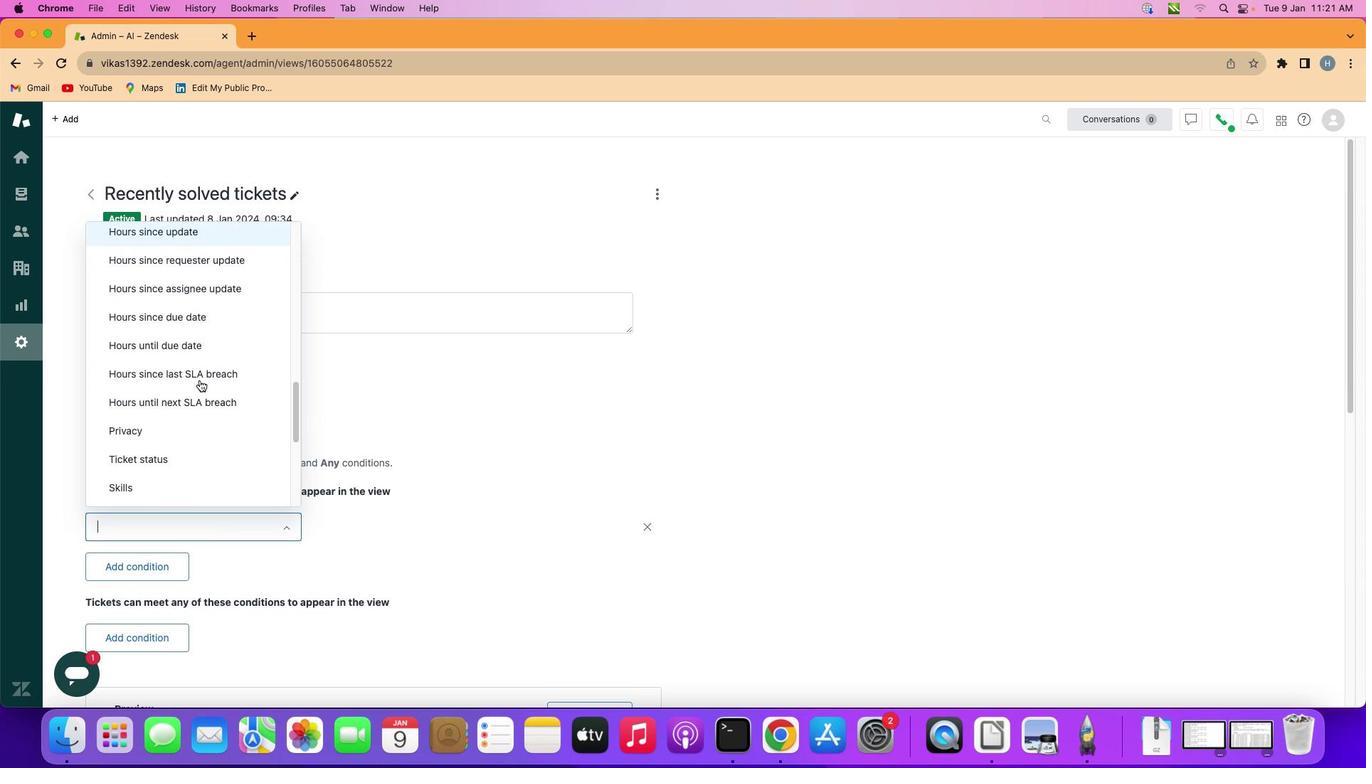 
Action: Mouse scrolled (217, 375) with delta (-2, 4)
Screenshot: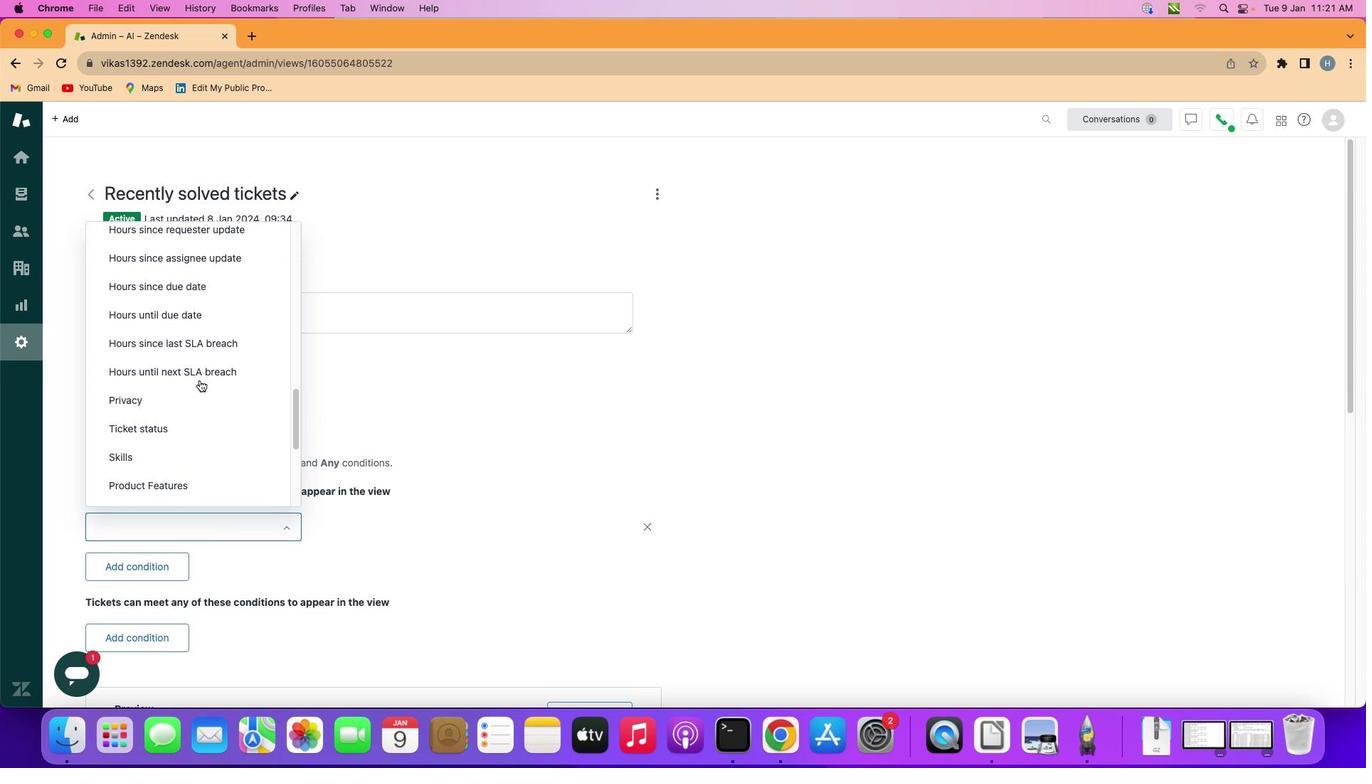 
Action: Mouse scrolled (217, 375) with delta (-2, 3)
Screenshot: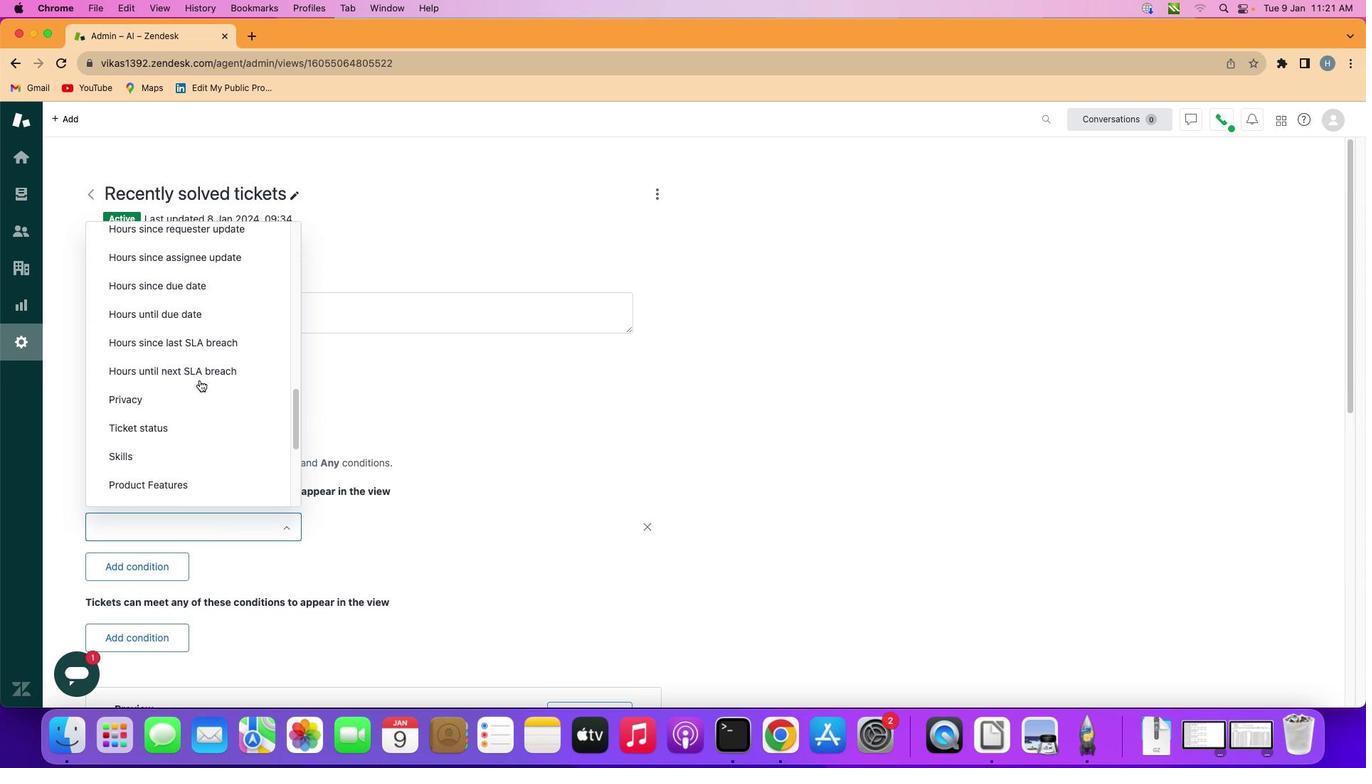 
Action: Mouse scrolled (217, 375) with delta (-2, 4)
Screenshot: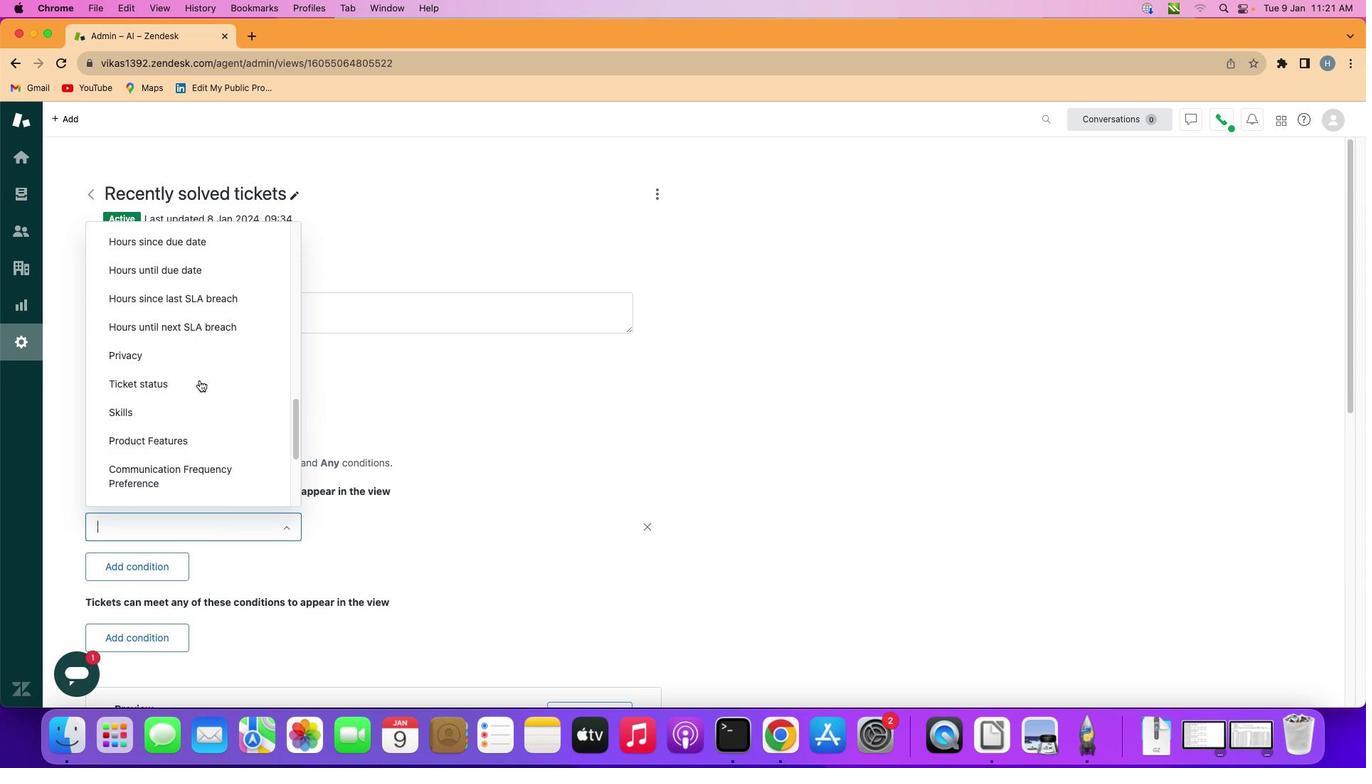 
Action: Mouse scrolled (217, 375) with delta (-2, 4)
Screenshot: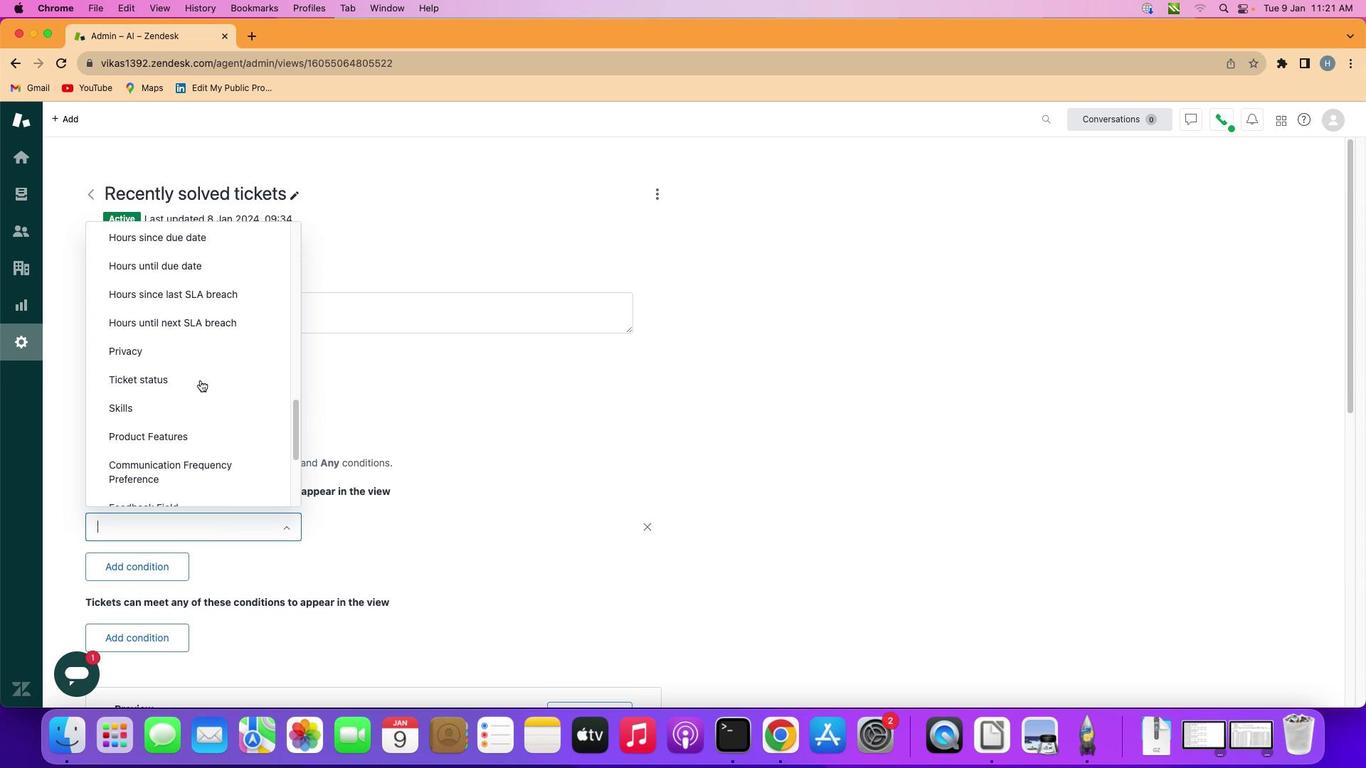 
Action: Mouse scrolled (217, 375) with delta (-2, 4)
Screenshot: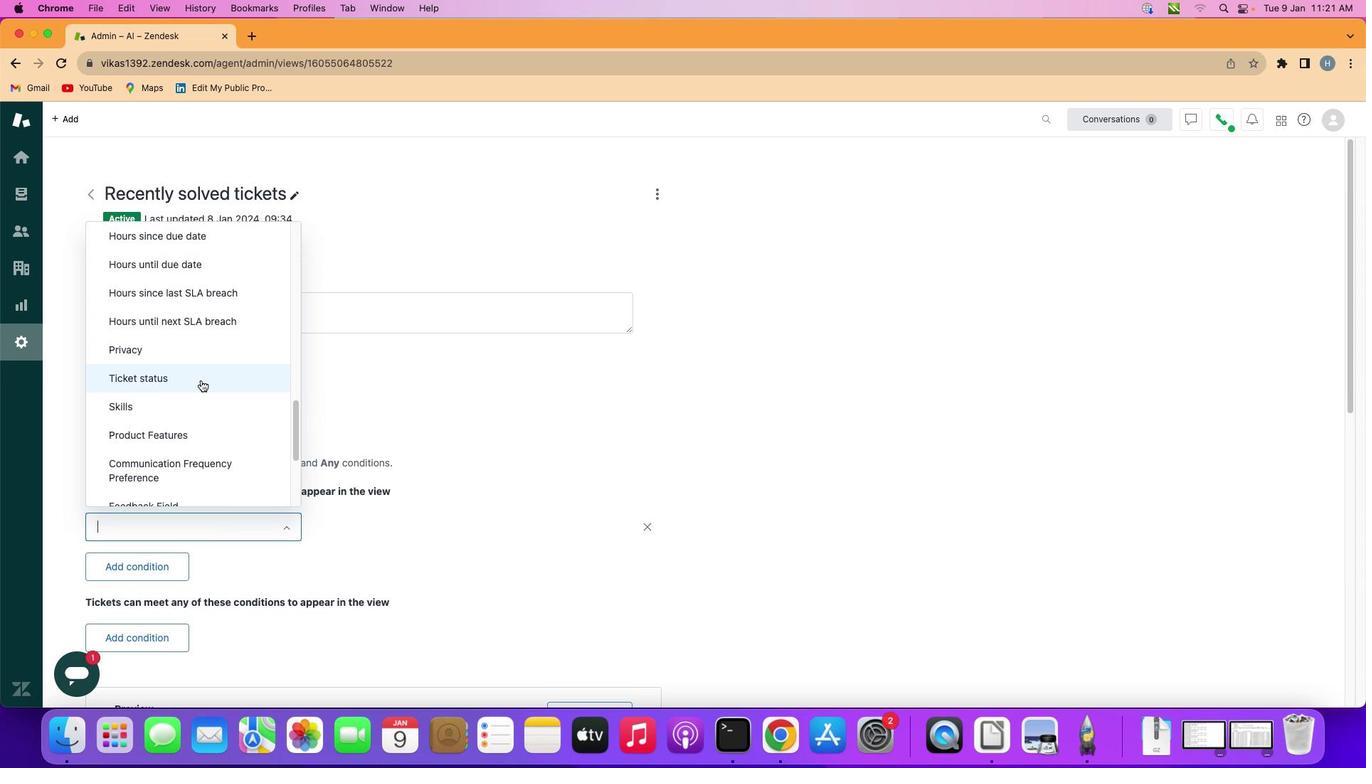 
Action: Mouse moved to (220, 375)
Screenshot: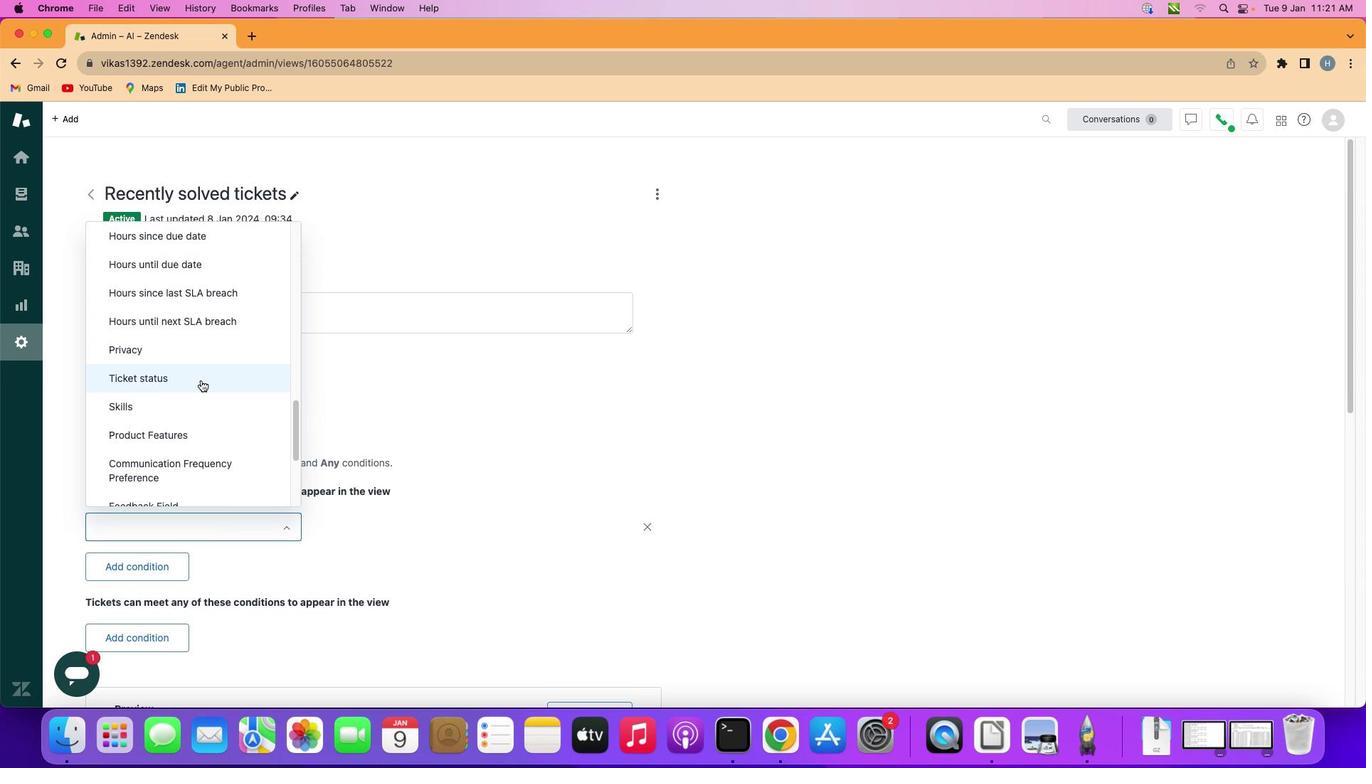 
Action: Mouse pressed left at (220, 375)
Screenshot: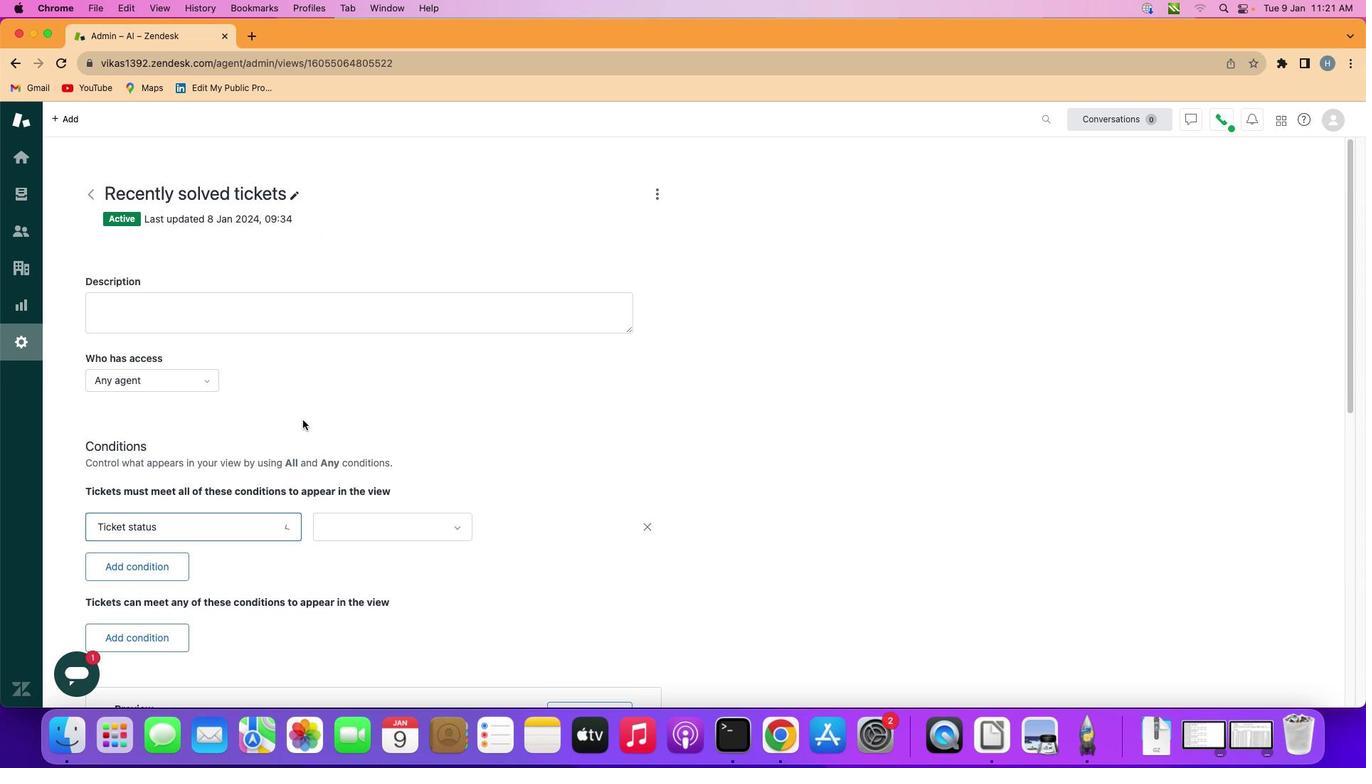 
Action: Mouse moved to (481, 524)
Screenshot: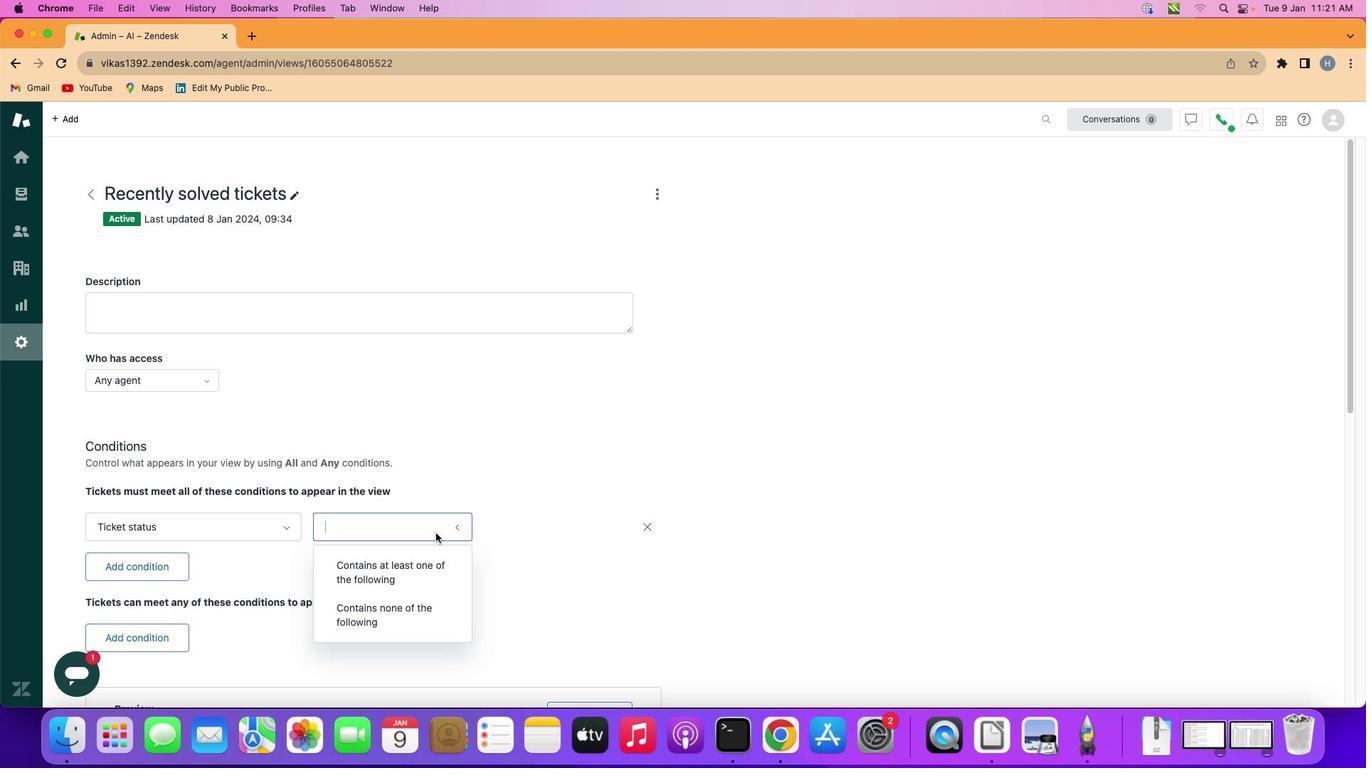 
Action: Mouse pressed left at (481, 524)
Screenshot: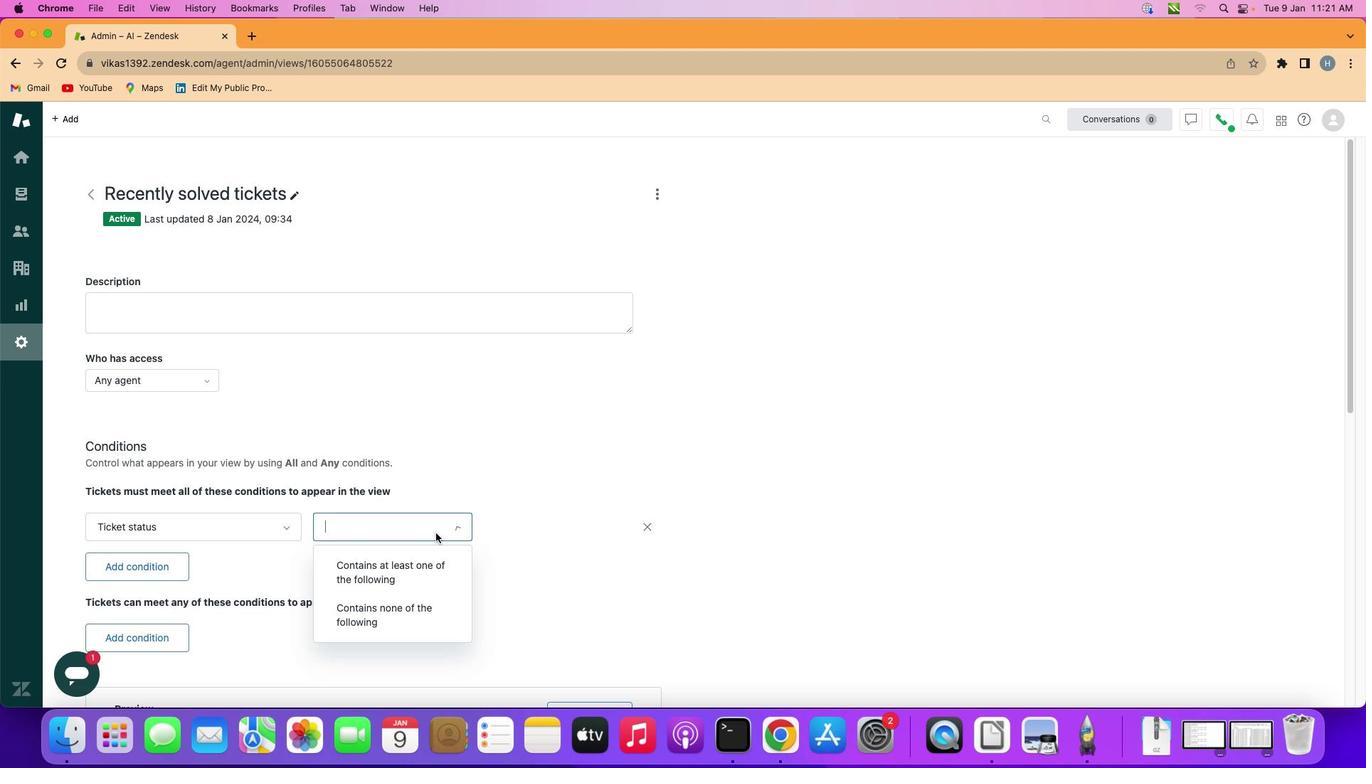 
Action: Mouse moved to (461, 561)
Screenshot: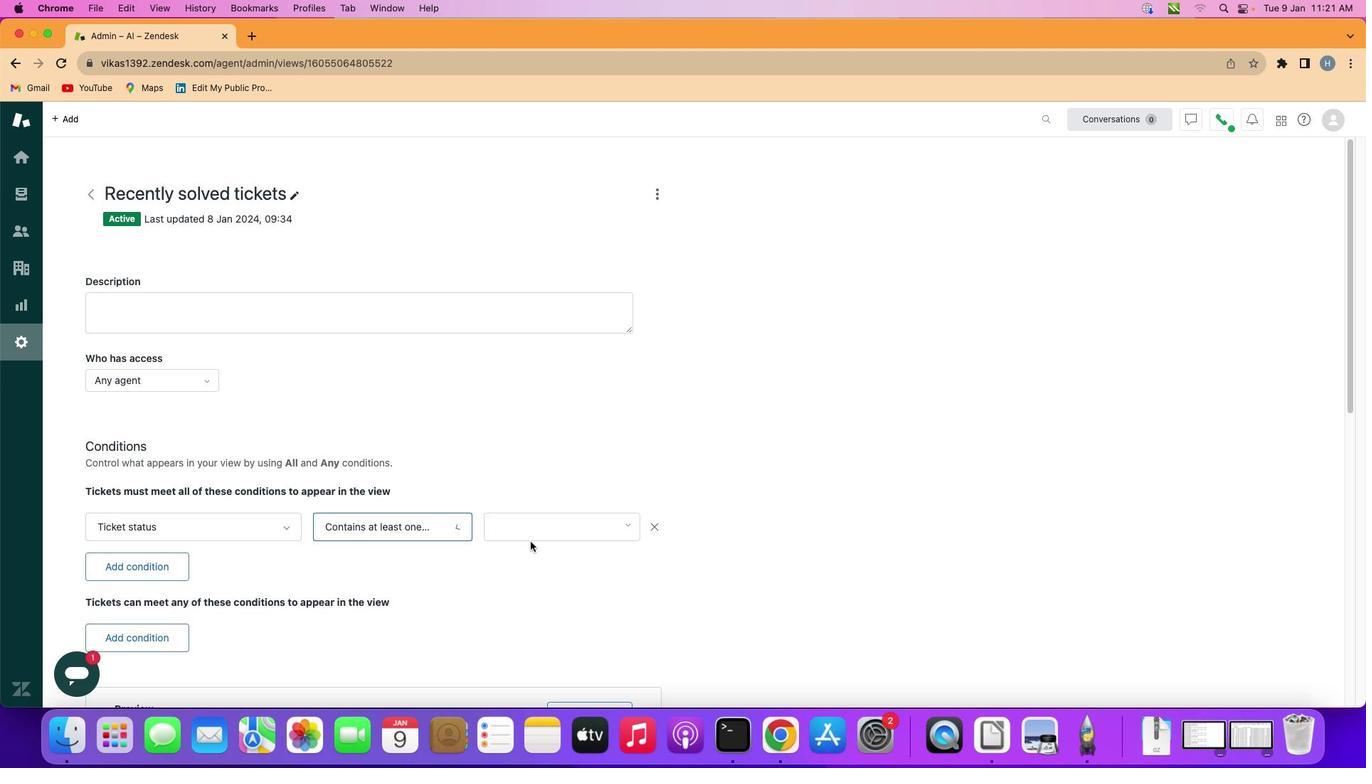 
Action: Mouse pressed left at (461, 561)
Screenshot: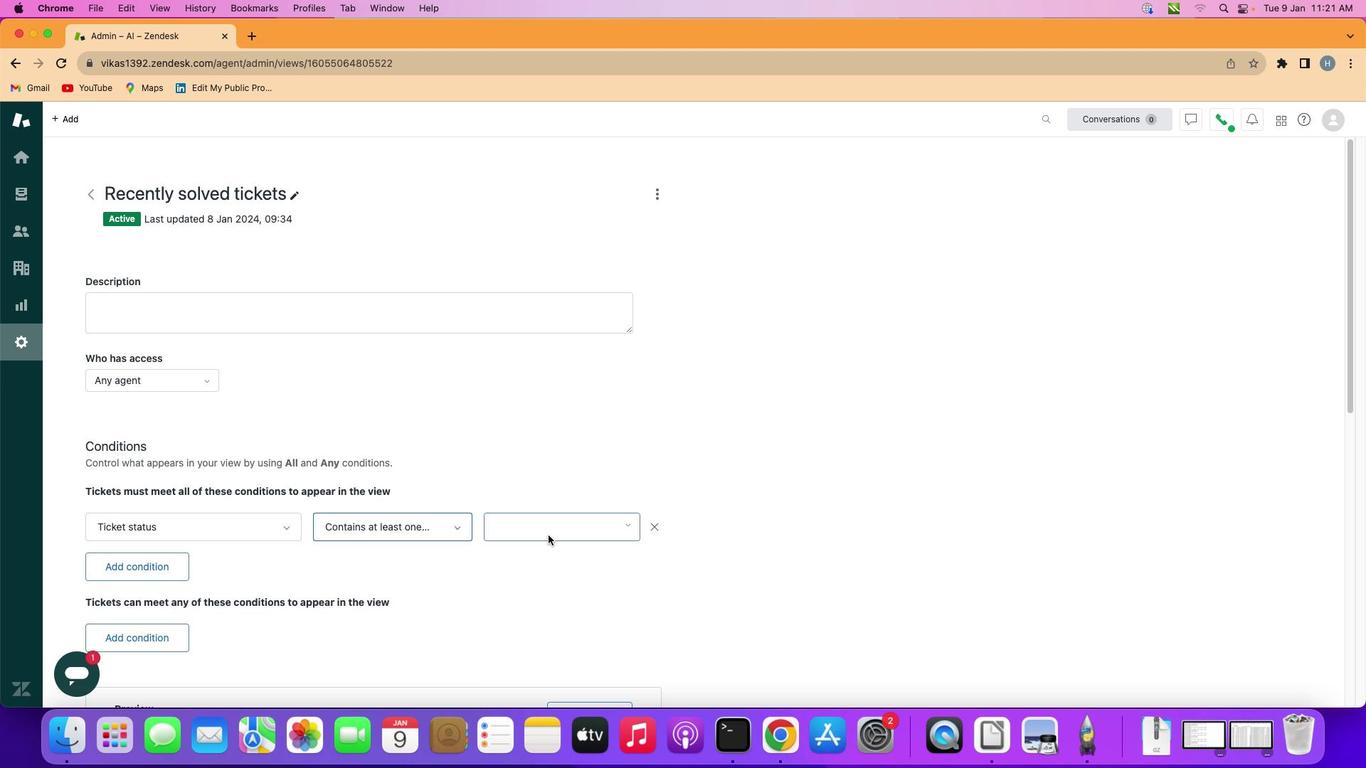 
Action: Mouse moved to (614, 521)
Screenshot: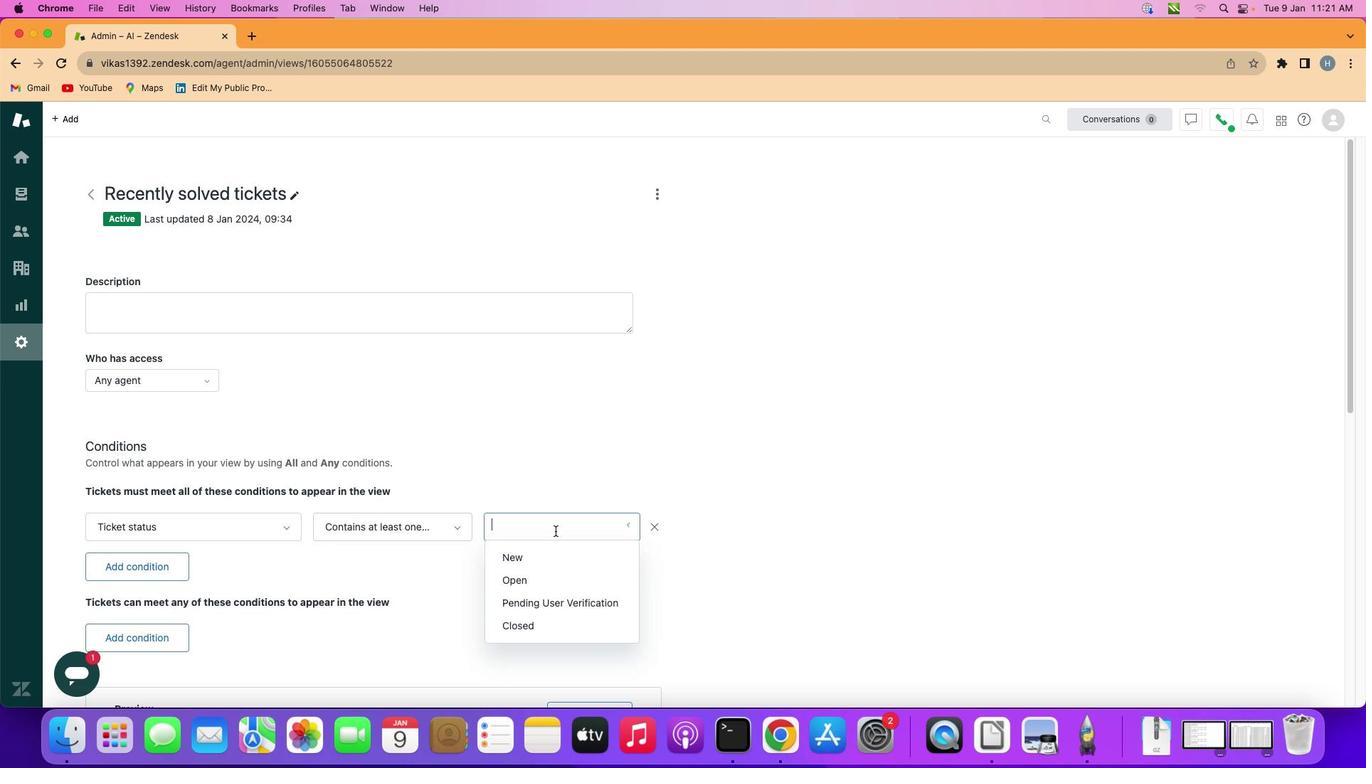 
Action: Mouse pressed left at (614, 521)
Screenshot: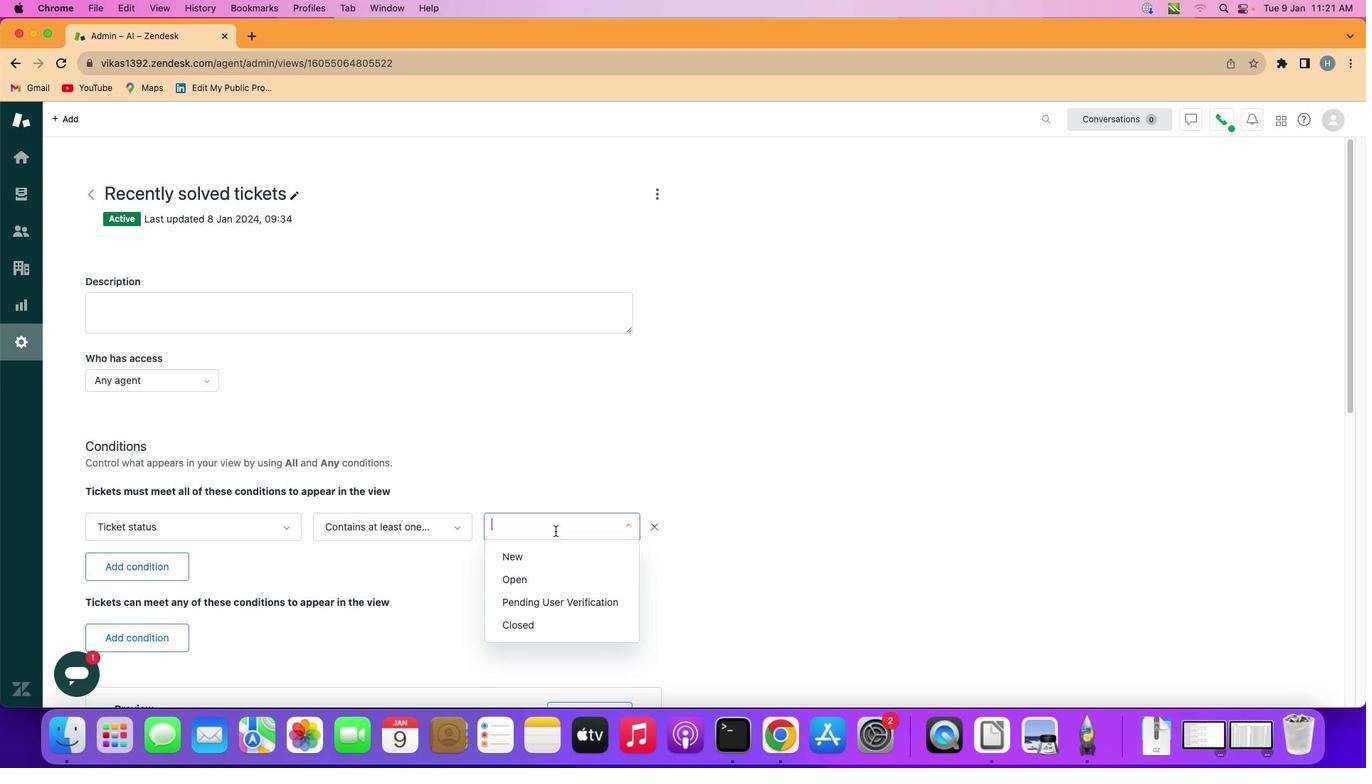 
Action: Mouse moved to (613, 613)
Screenshot: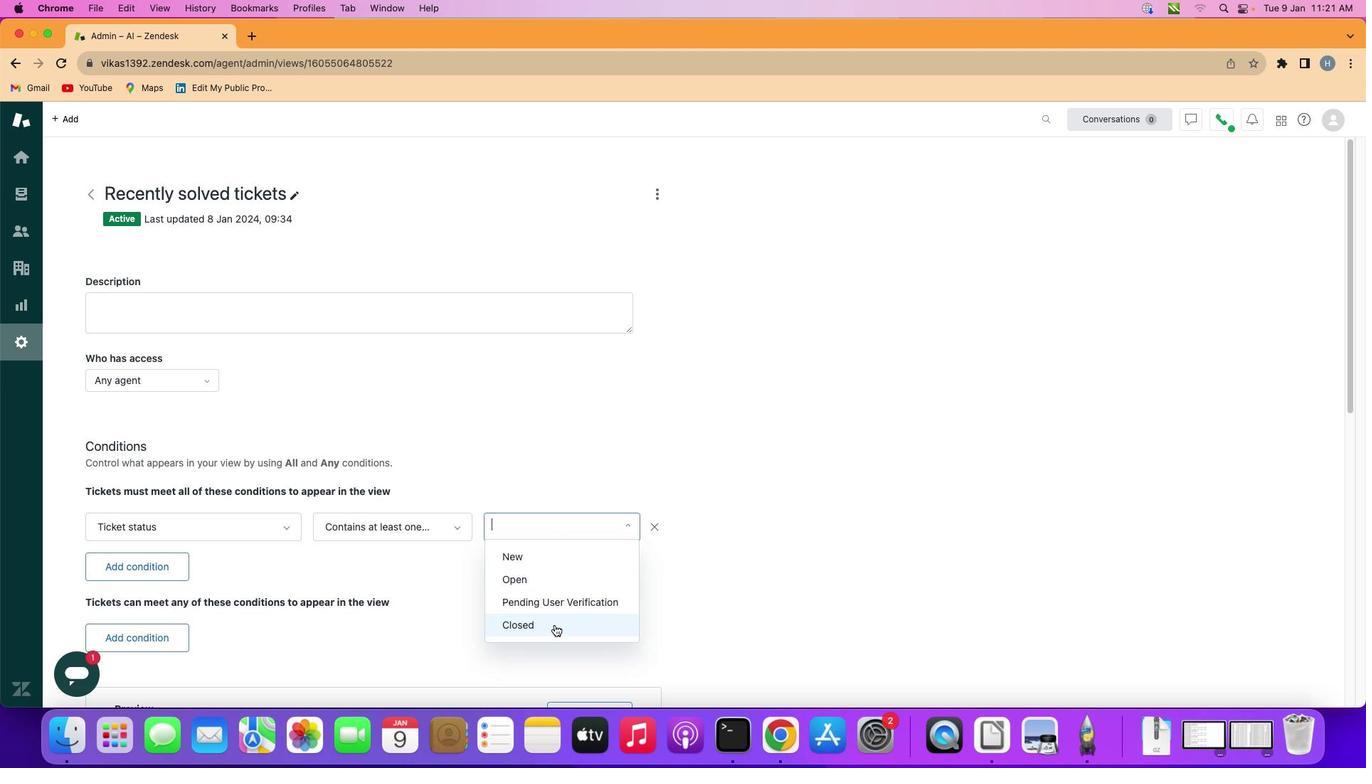 
Action: Mouse pressed left at (613, 613)
Screenshot: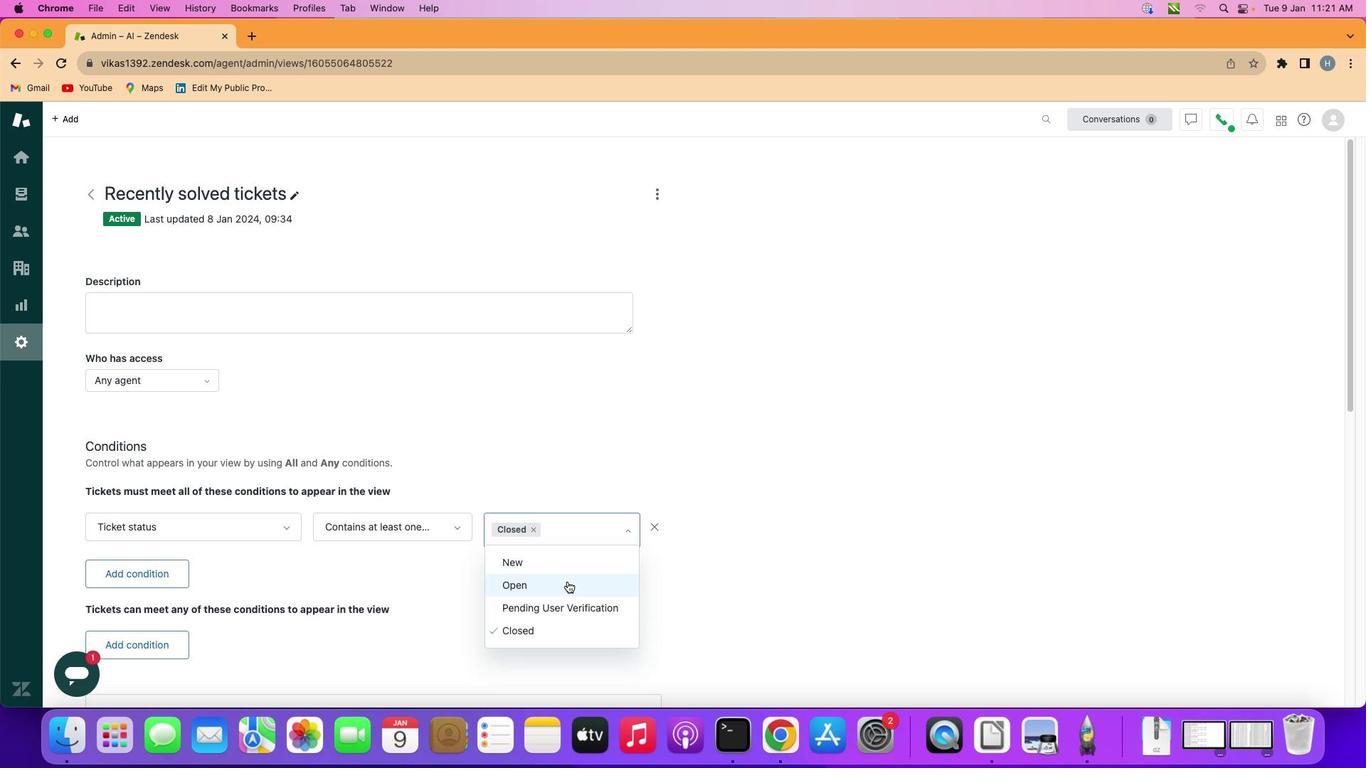 
Action: Mouse moved to (766, 570)
Screenshot: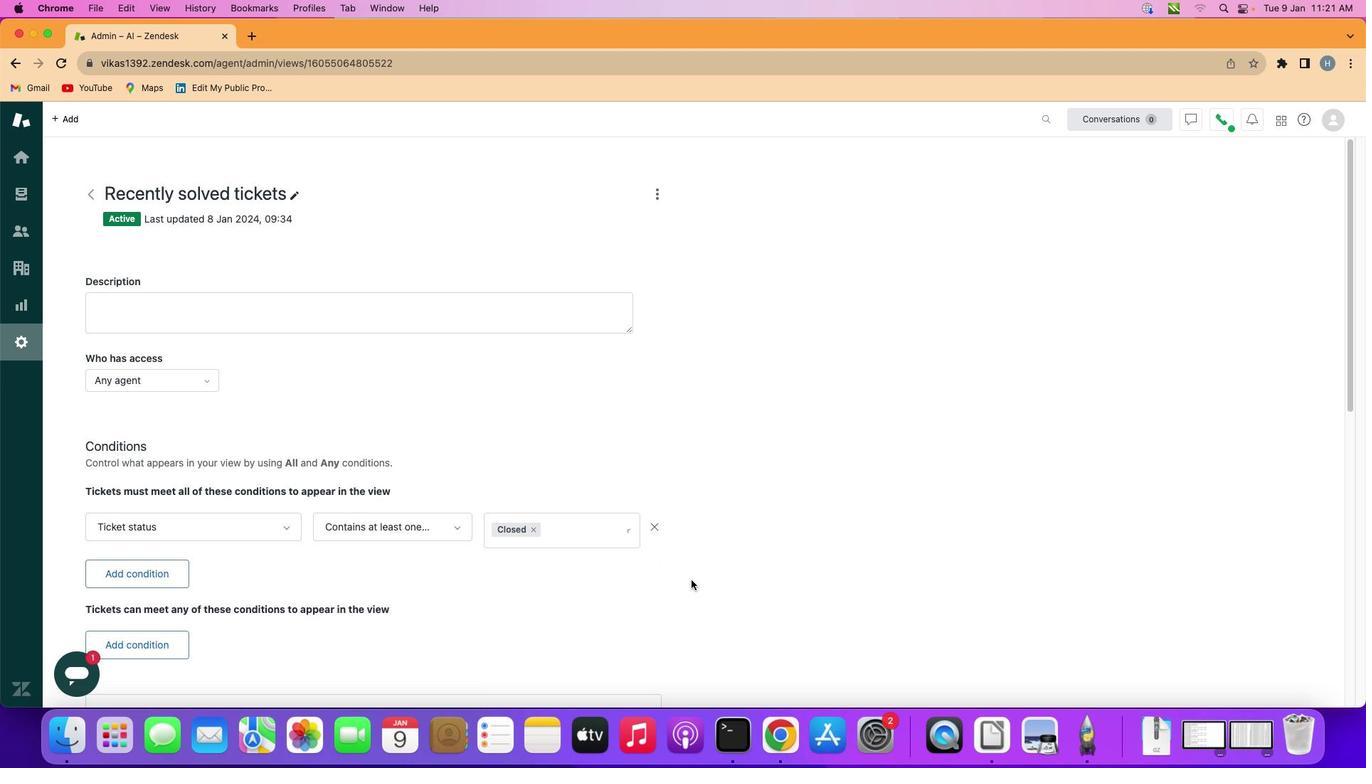 
Action: Mouse pressed left at (766, 570)
Screenshot: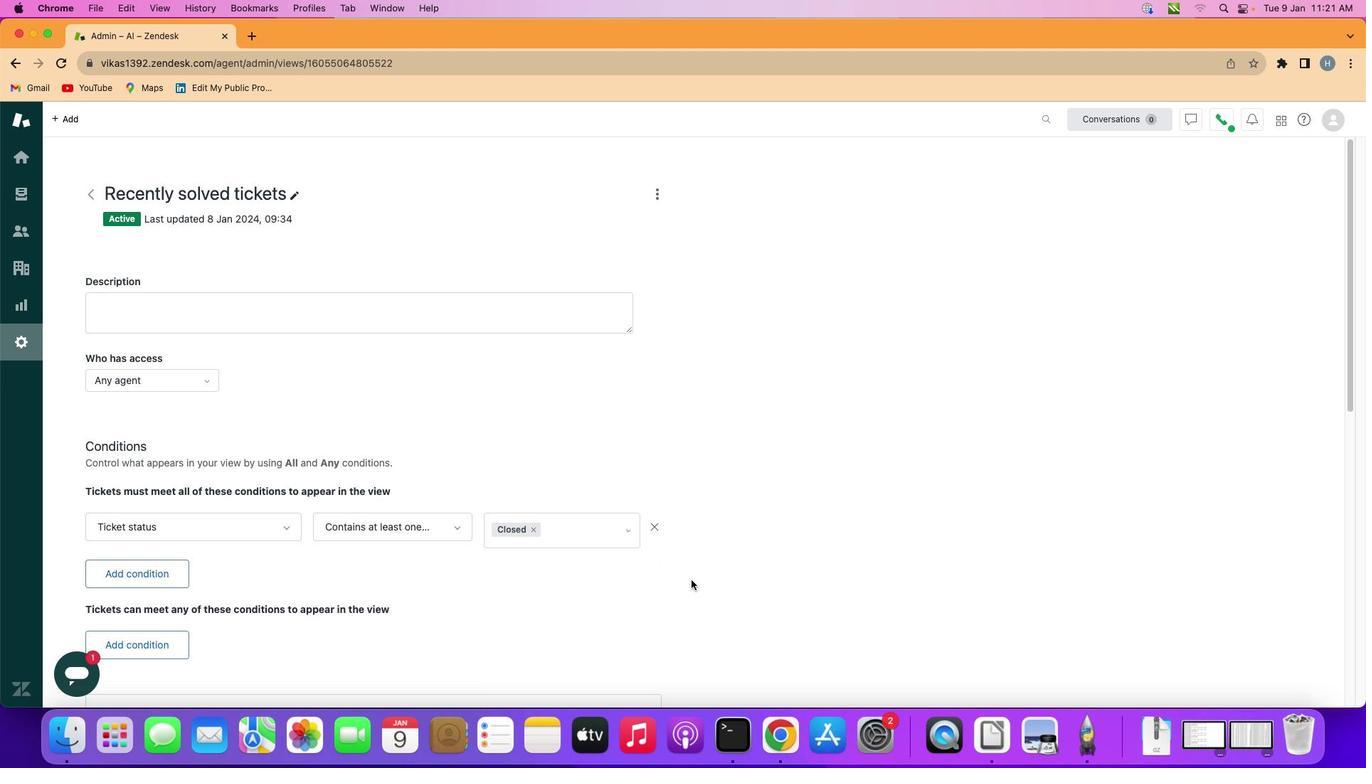 
